 Task: Add an action where "Type is" incident" in Customer not responding.
Action: Mouse moved to (19, 347)
Screenshot: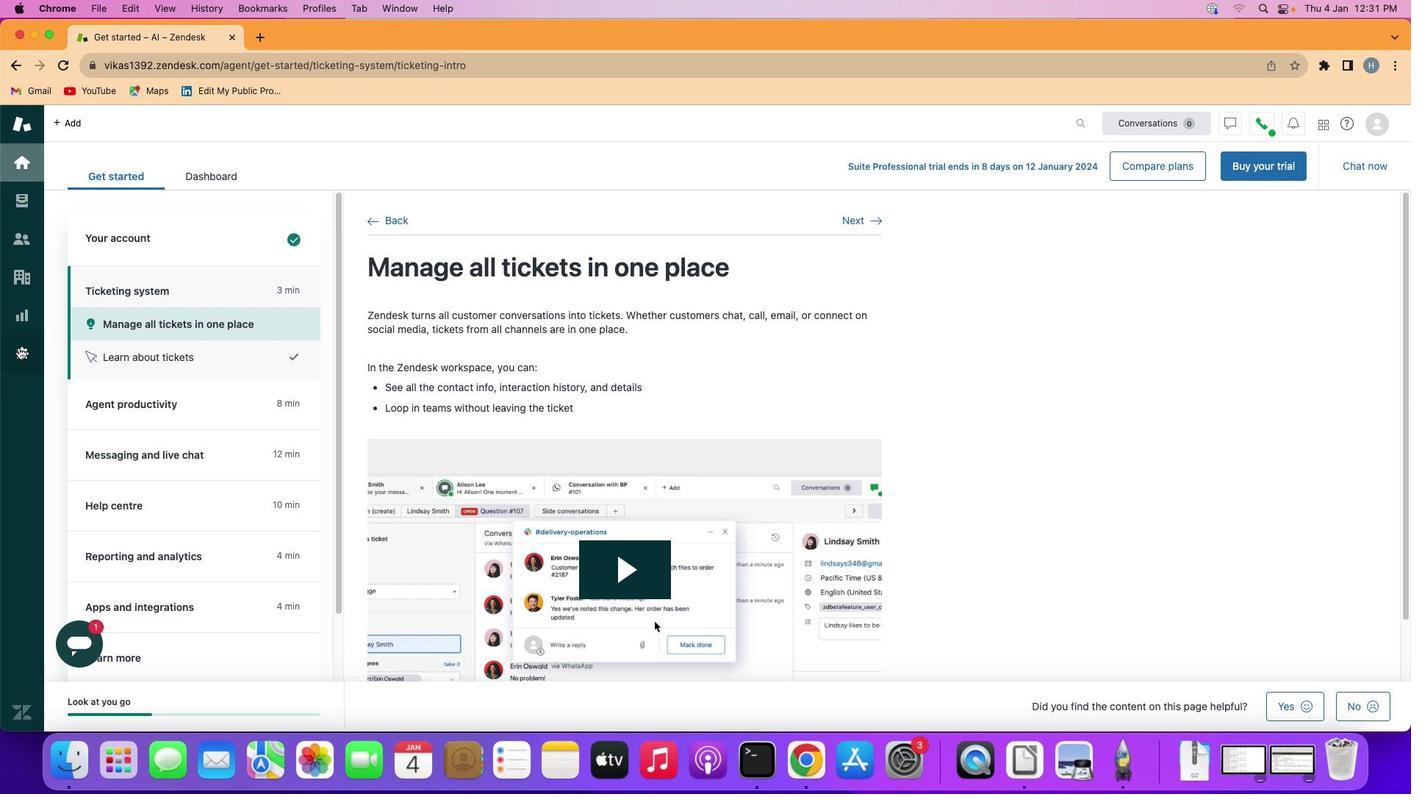 
Action: Mouse pressed left at (19, 347)
Screenshot: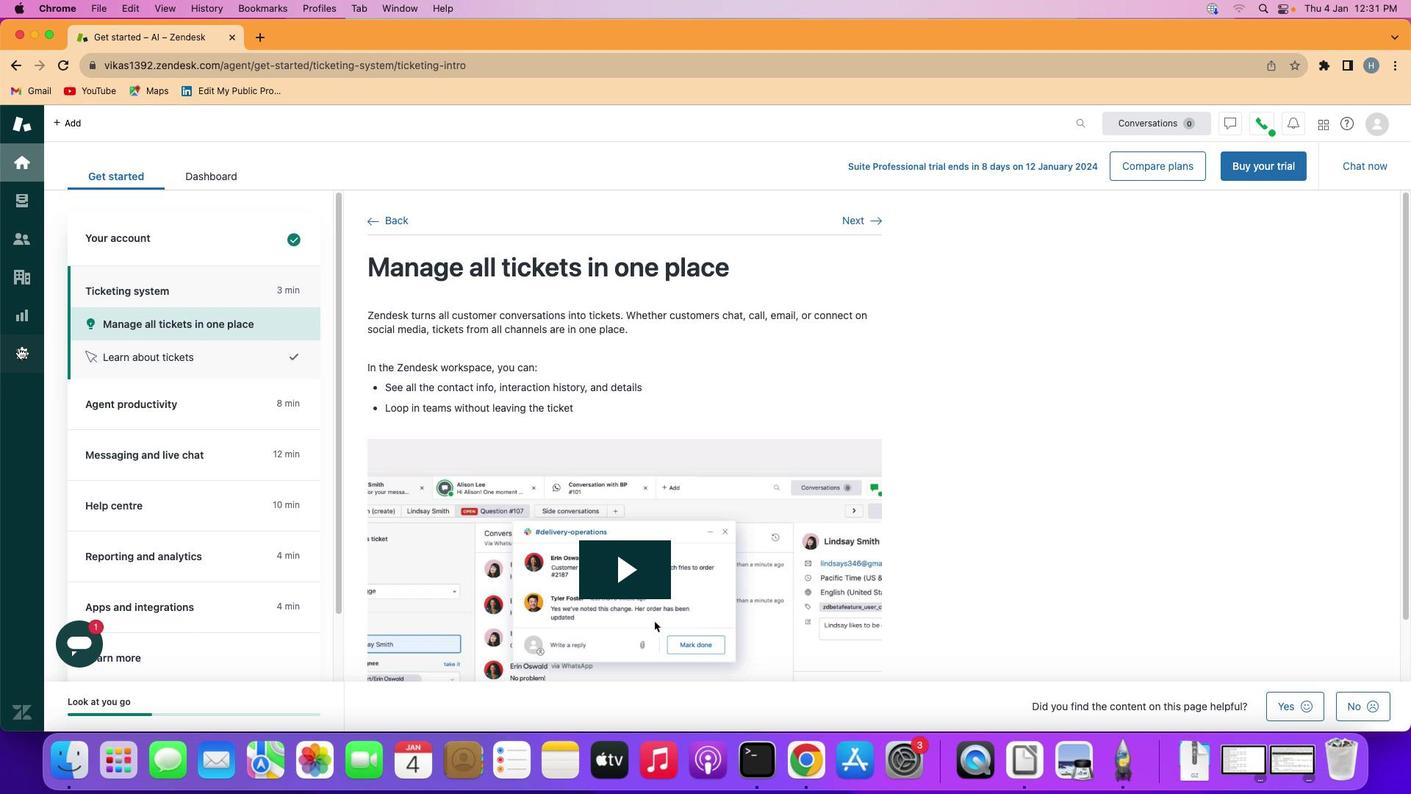 
Action: Mouse moved to (287, 602)
Screenshot: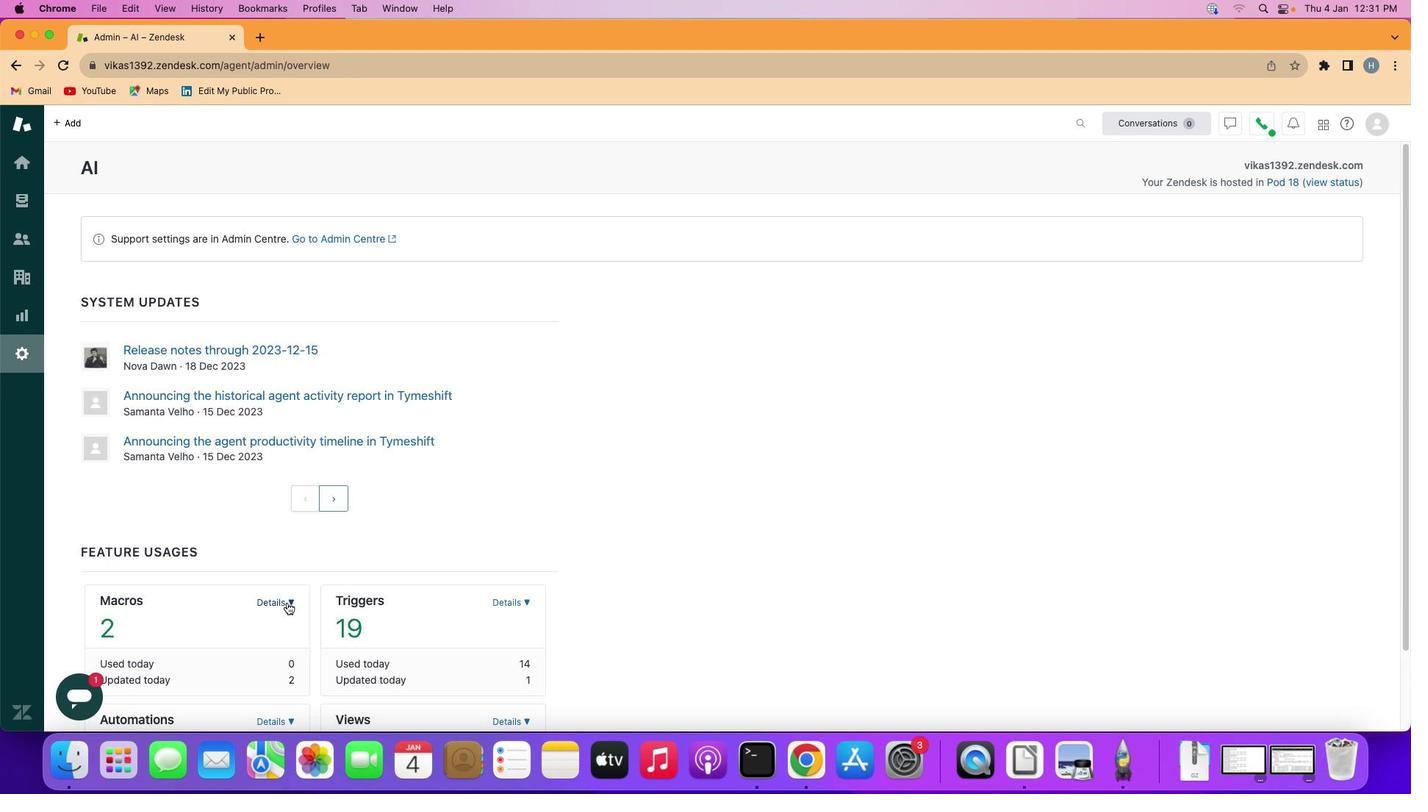 
Action: Mouse pressed left at (287, 602)
Screenshot: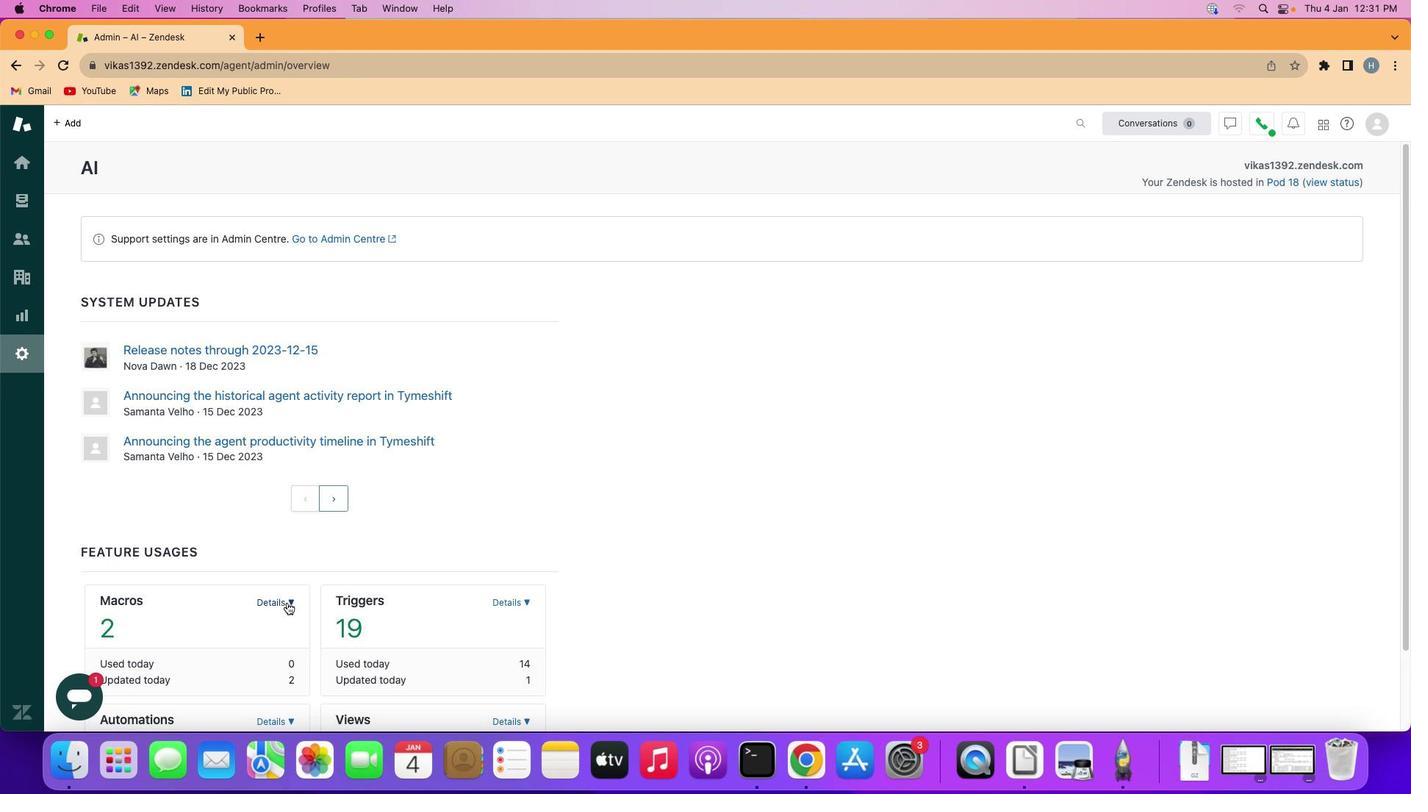 
Action: Mouse moved to (229, 681)
Screenshot: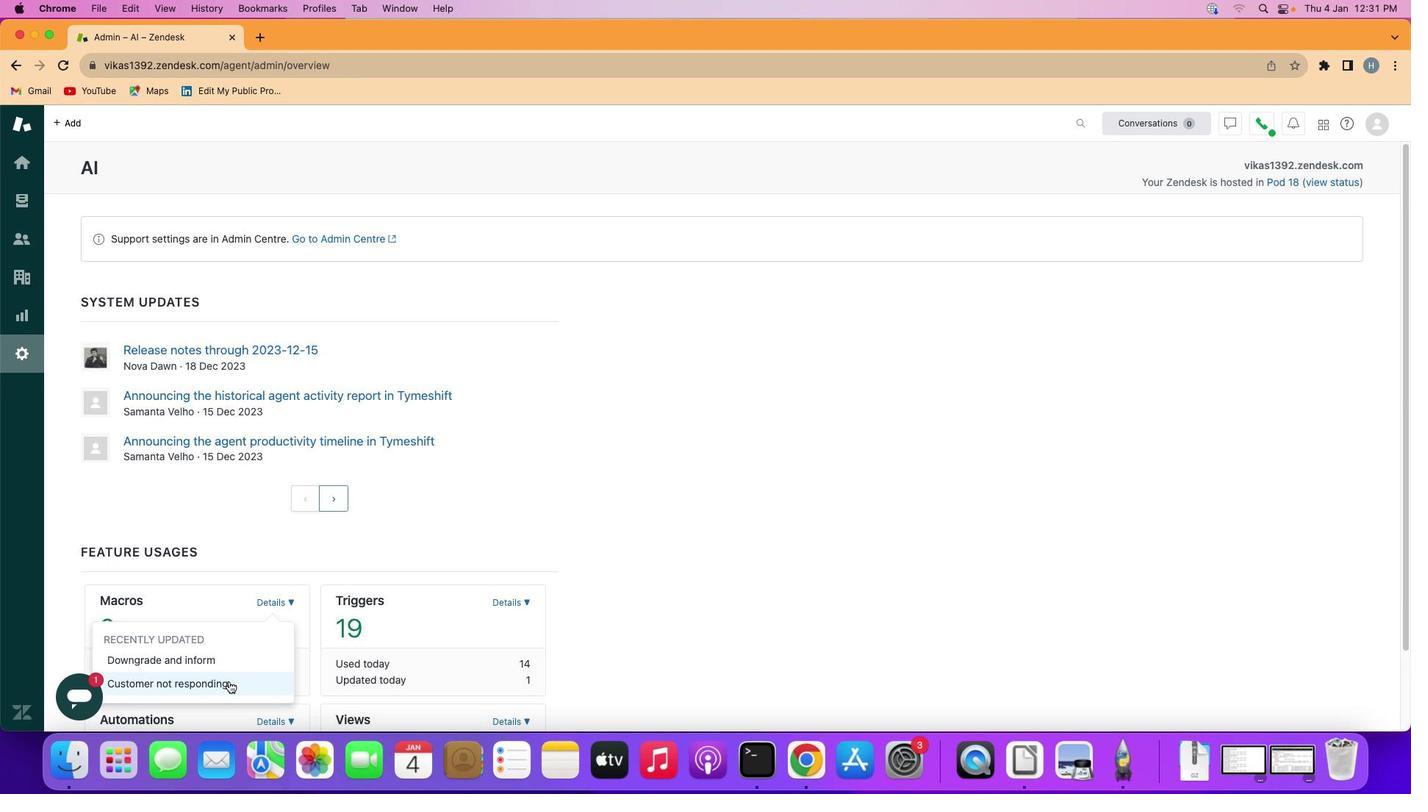 
Action: Mouse pressed left at (229, 681)
Screenshot: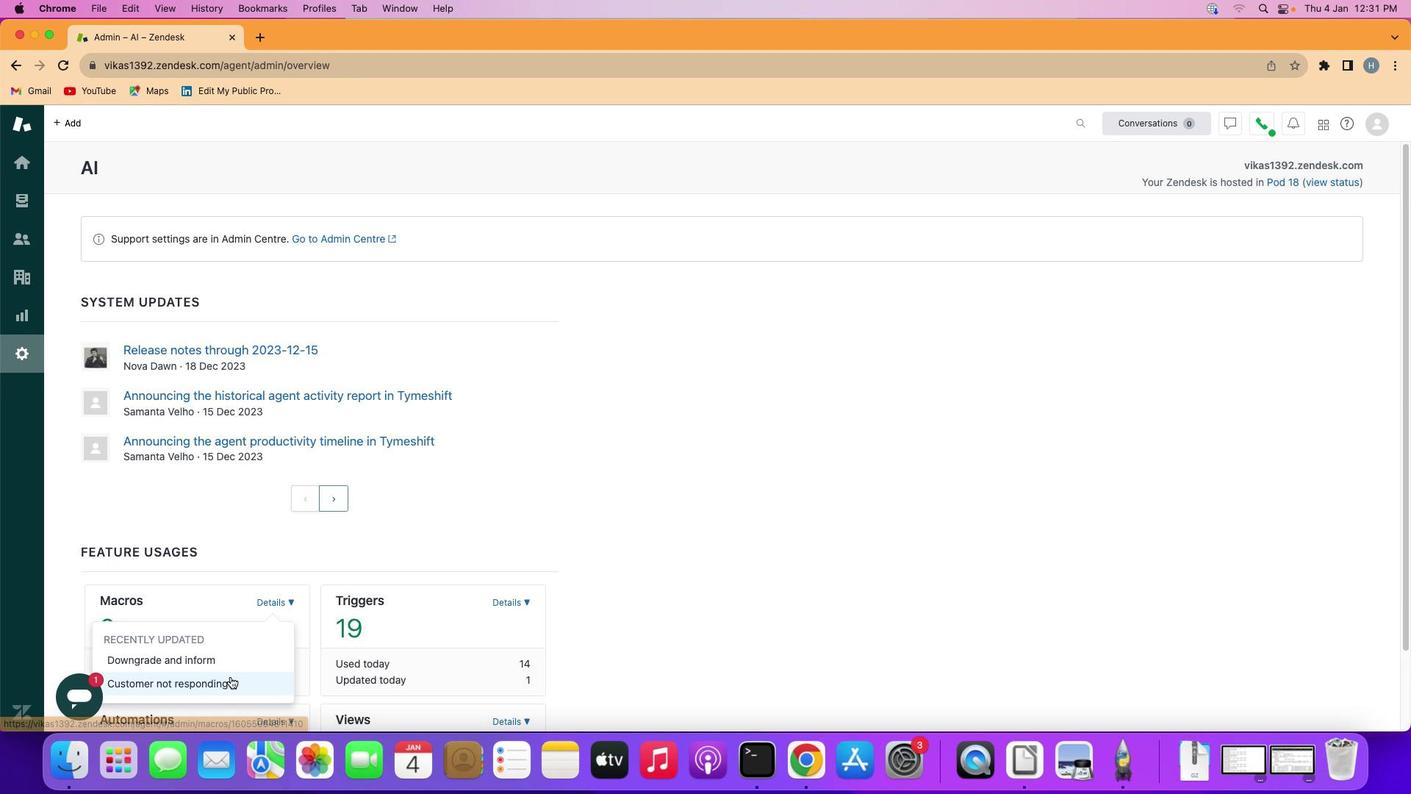 
Action: Mouse moved to (254, 534)
Screenshot: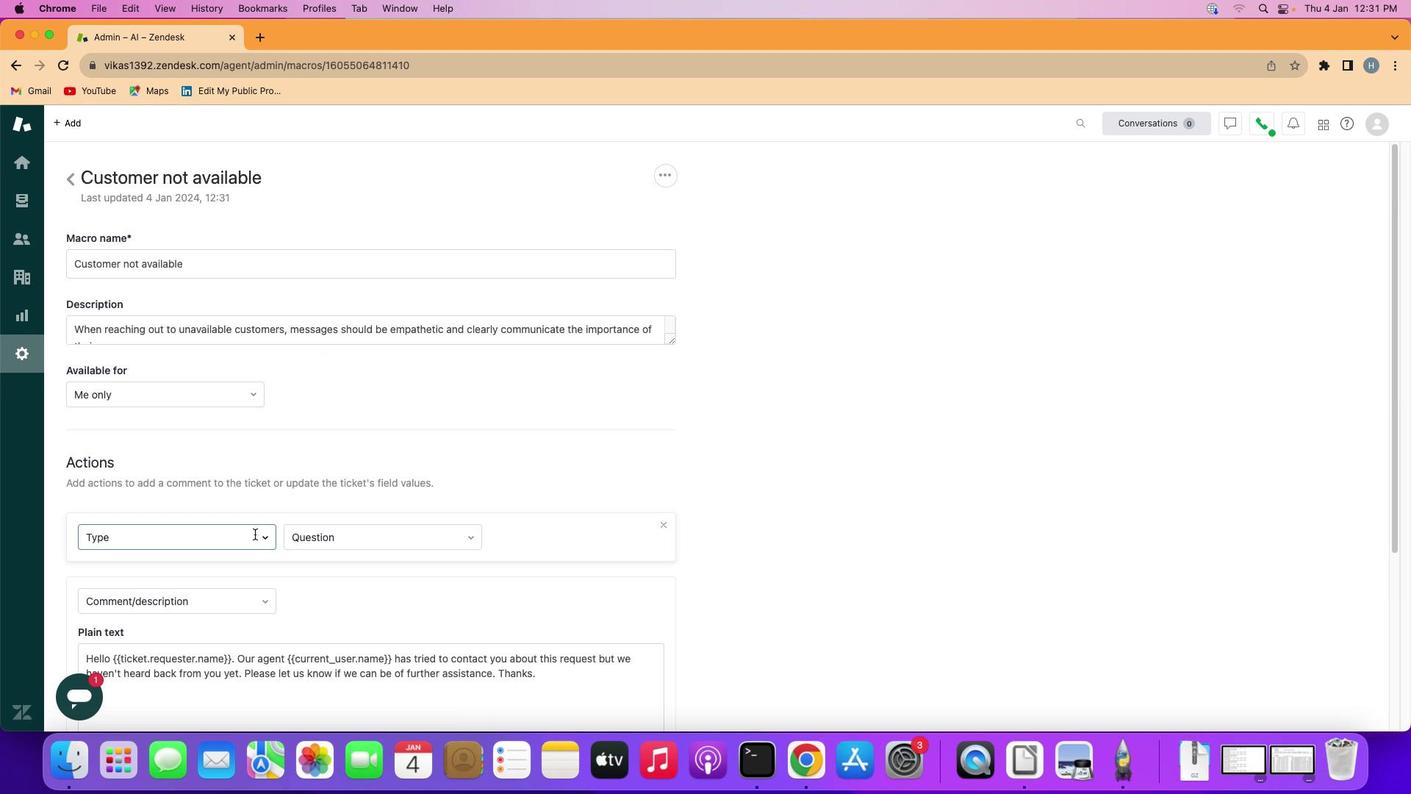 
Action: Mouse pressed left at (254, 534)
Screenshot: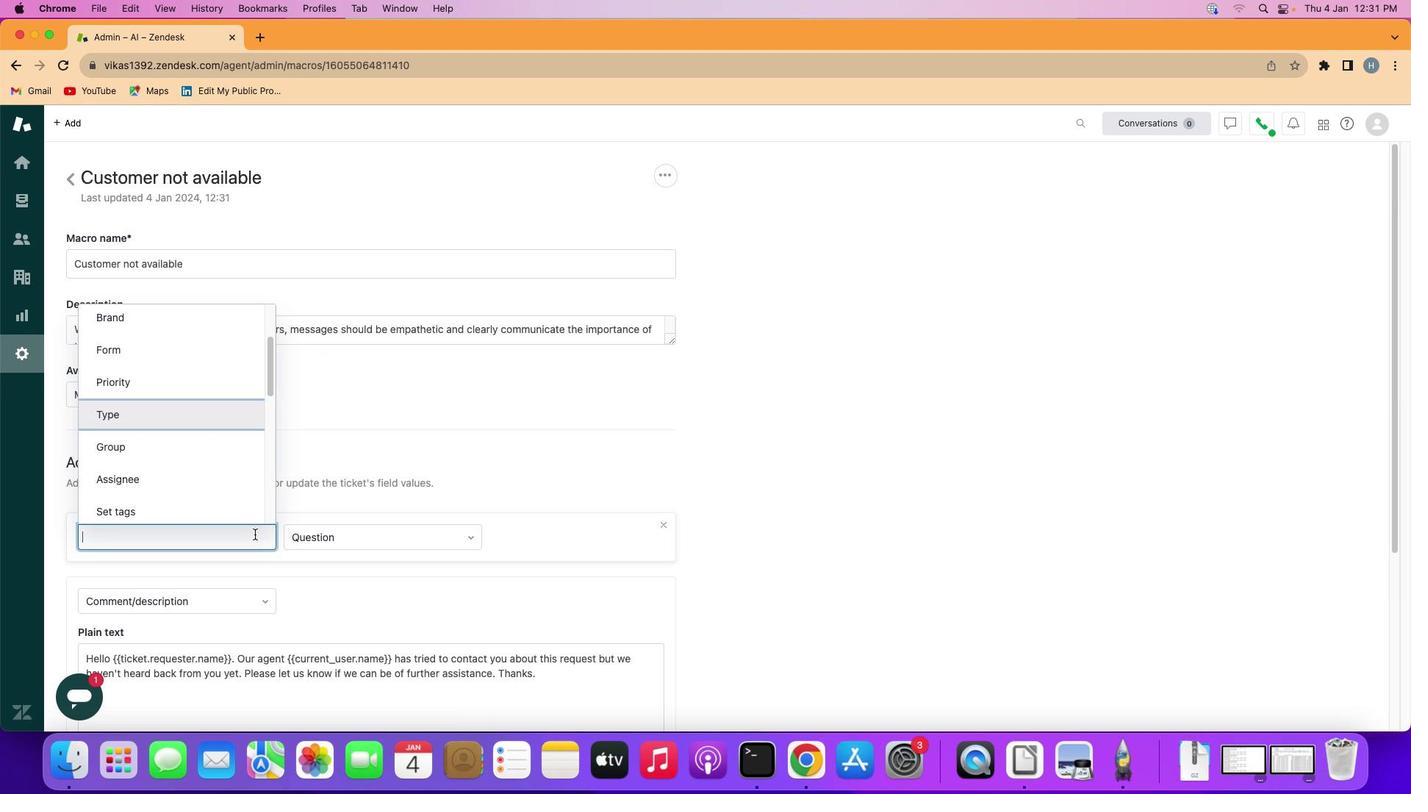 
Action: Mouse moved to (221, 424)
Screenshot: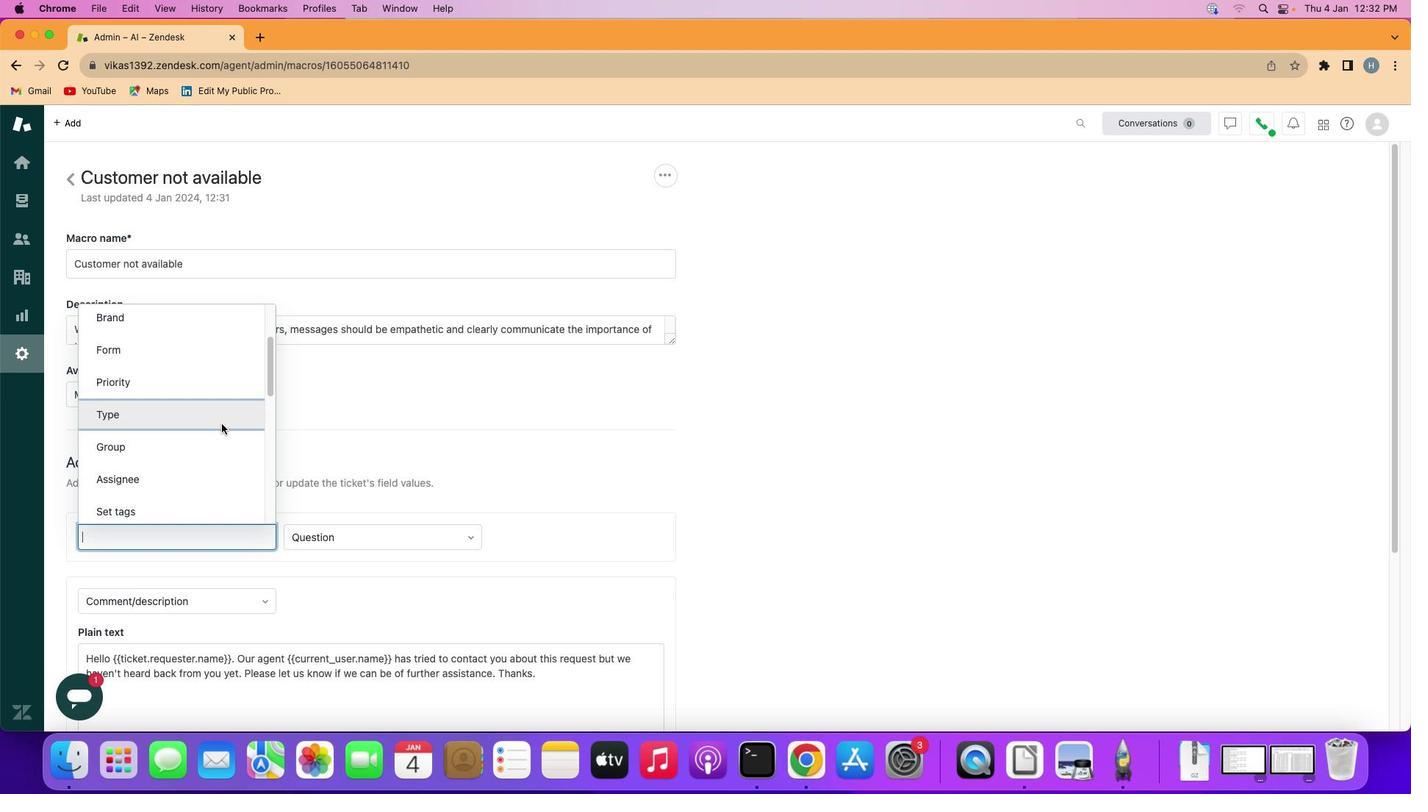 
Action: Mouse pressed left at (221, 424)
Screenshot: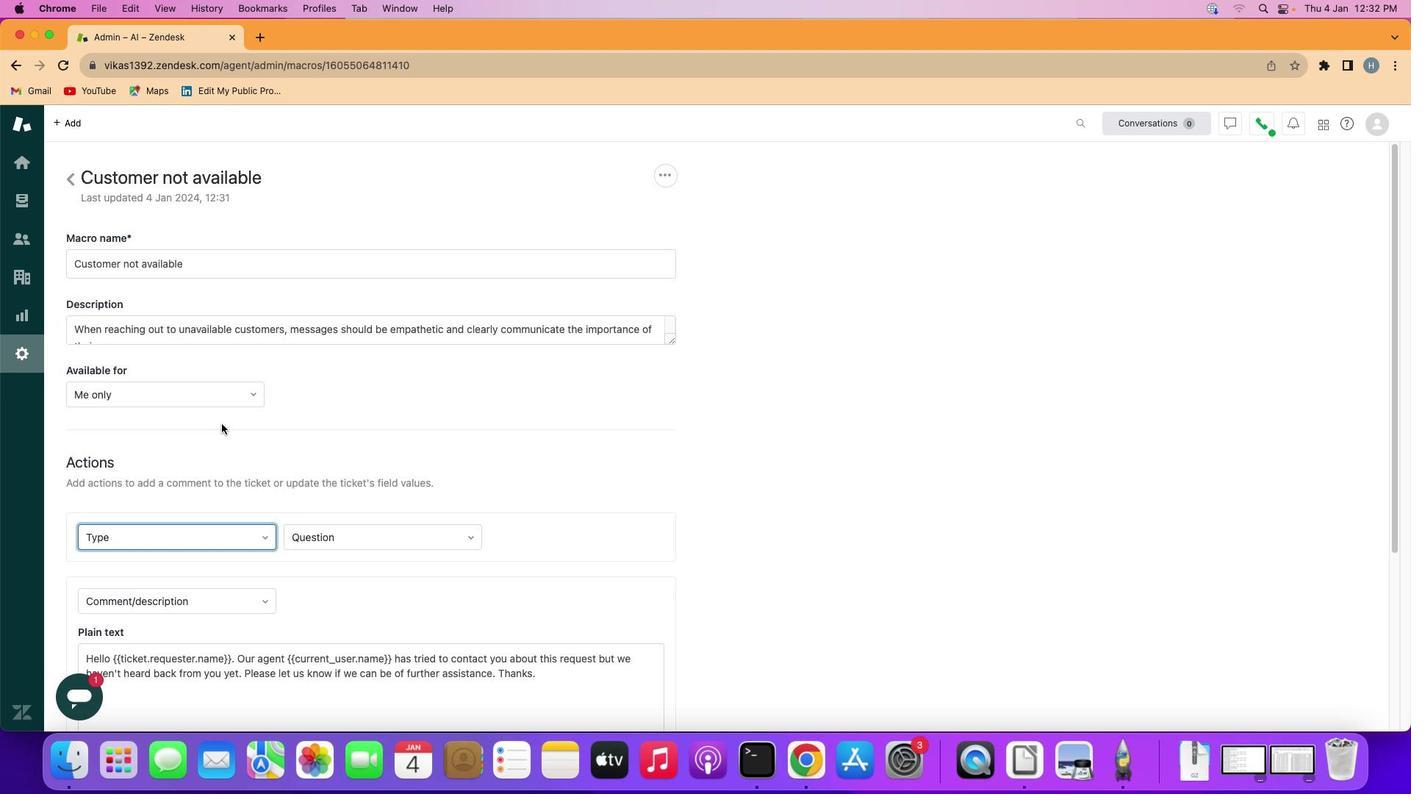 
Action: Mouse moved to (362, 536)
Screenshot: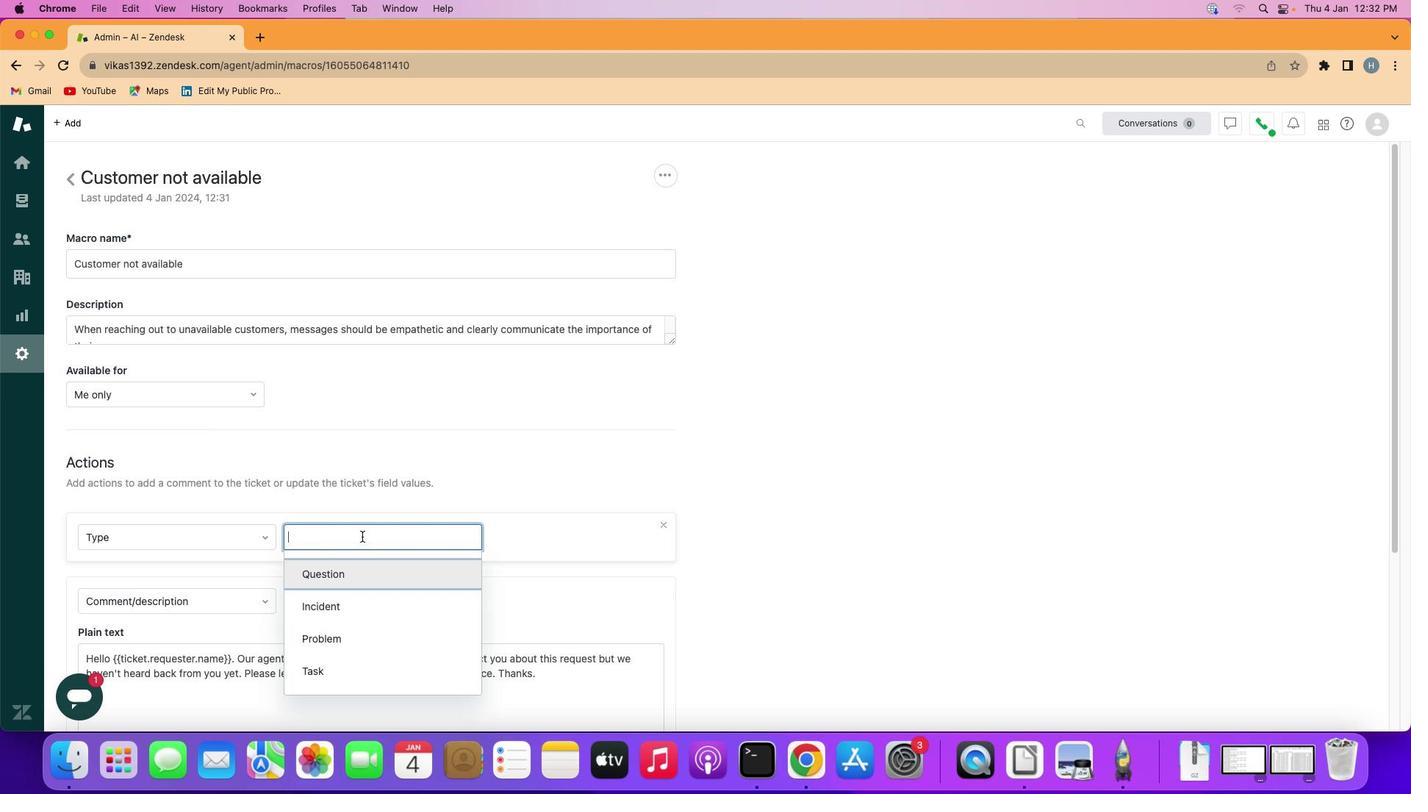 
Action: Mouse pressed left at (362, 536)
Screenshot: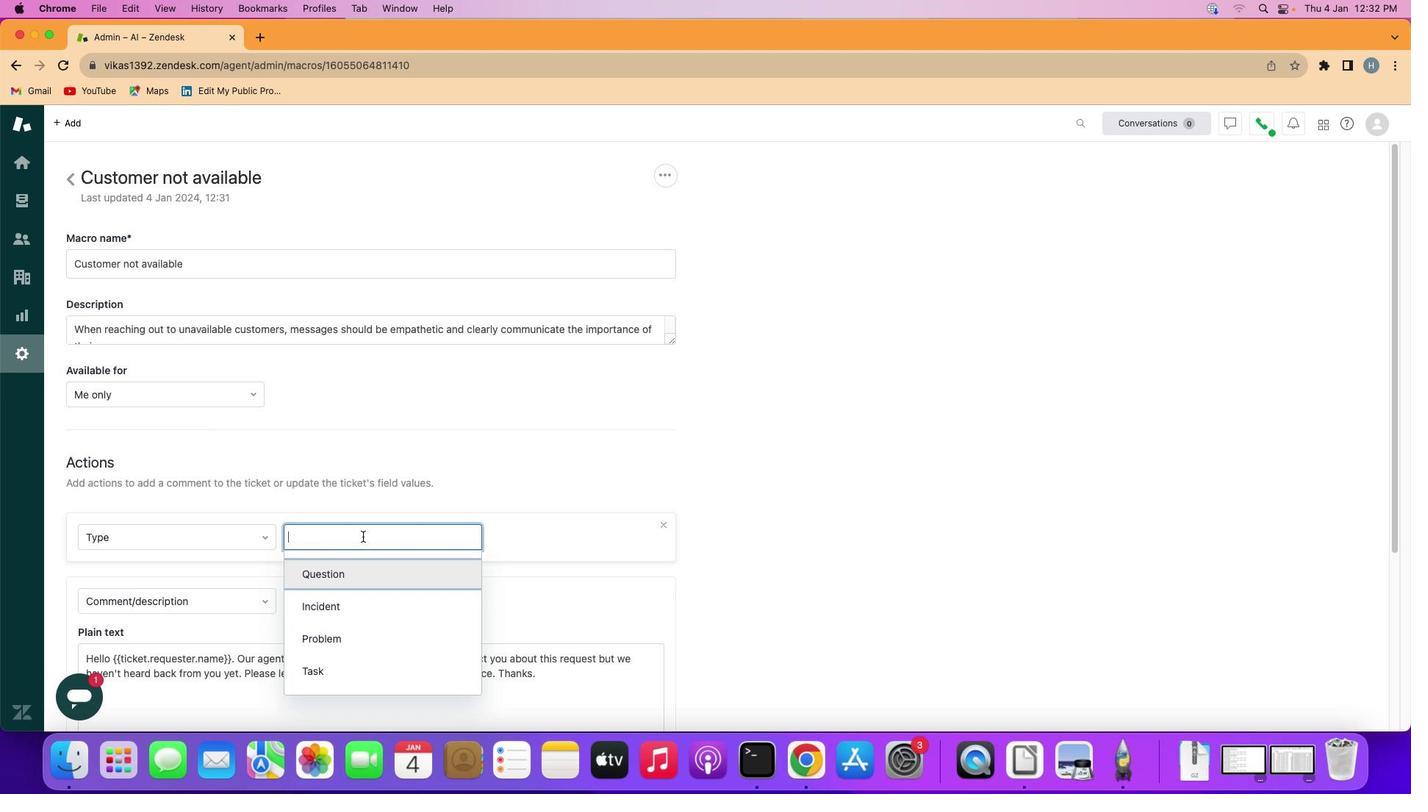 
Action: Mouse moved to (373, 601)
Screenshot: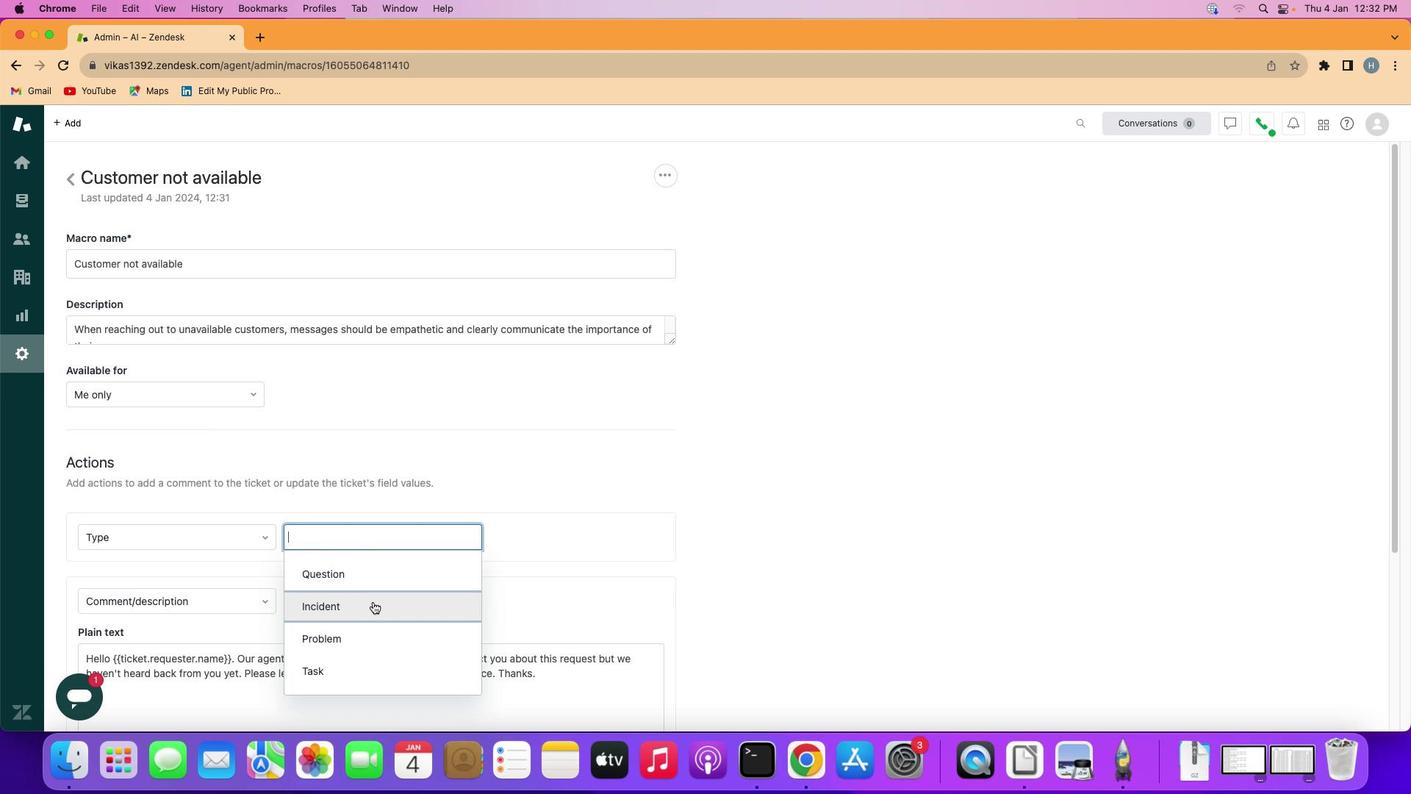 
Action: Mouse pressed left at (373, 601)
Screenshot: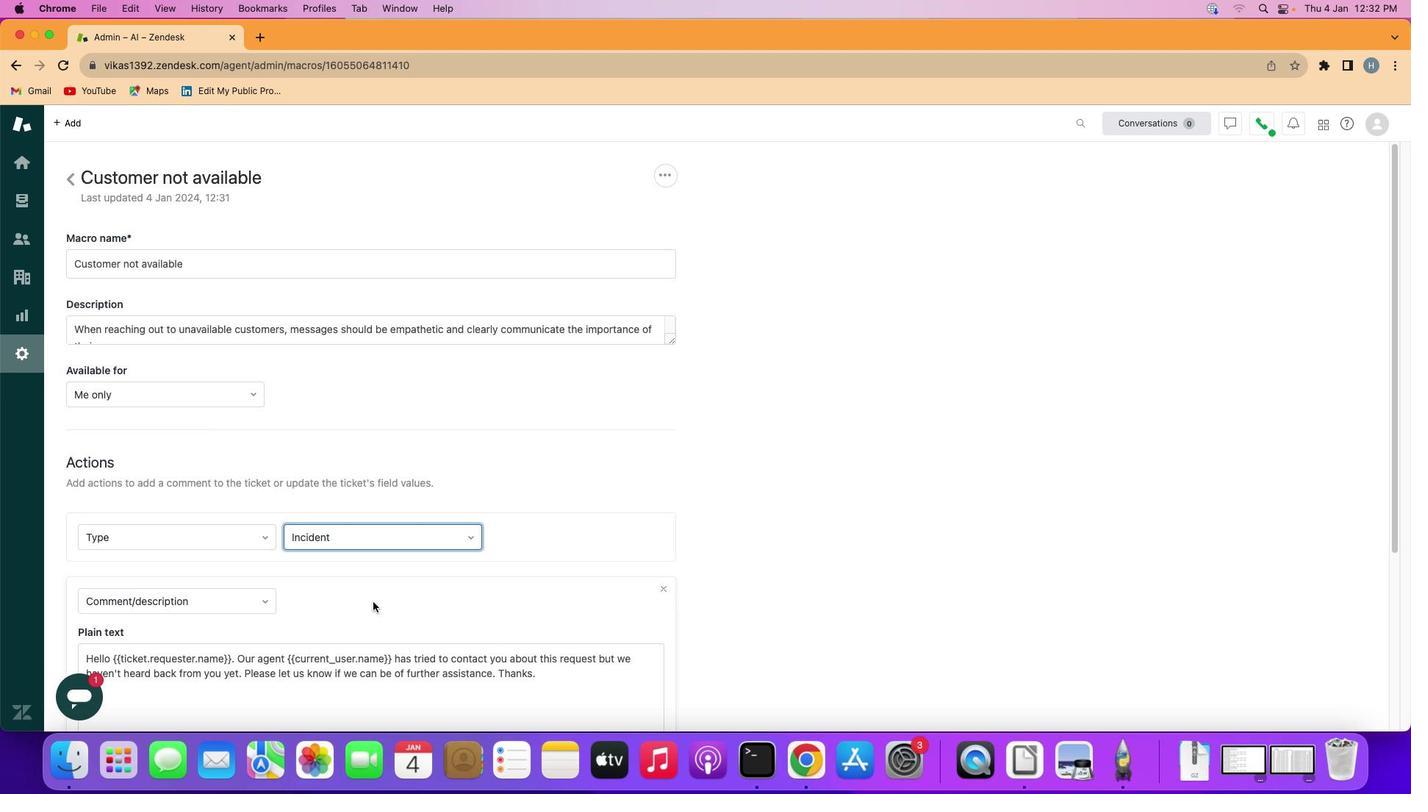 
Action: Mouse moved to (547, 628)
Screenshot: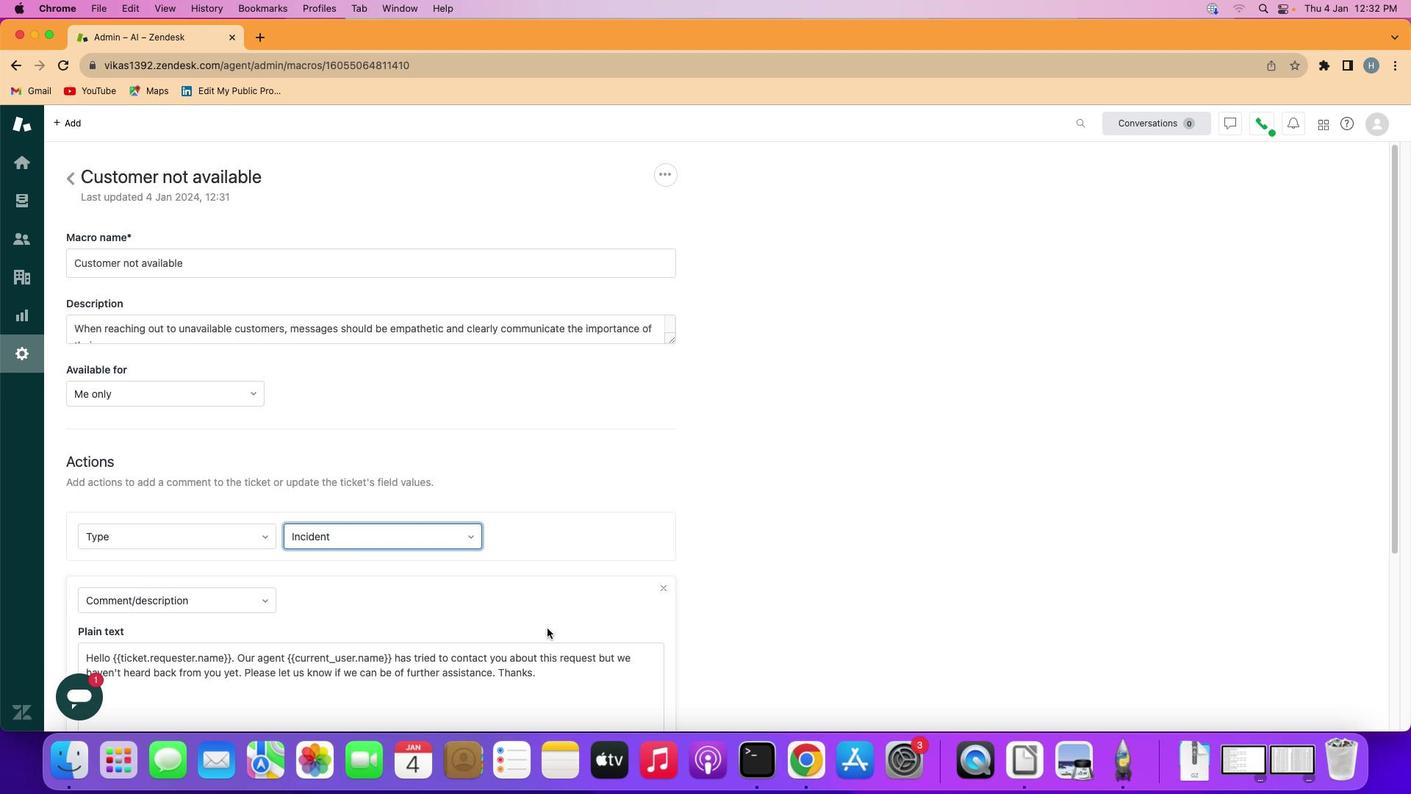 
Action: Mouse scrolled (547, 628) with delta (0, 0)
Screenshot: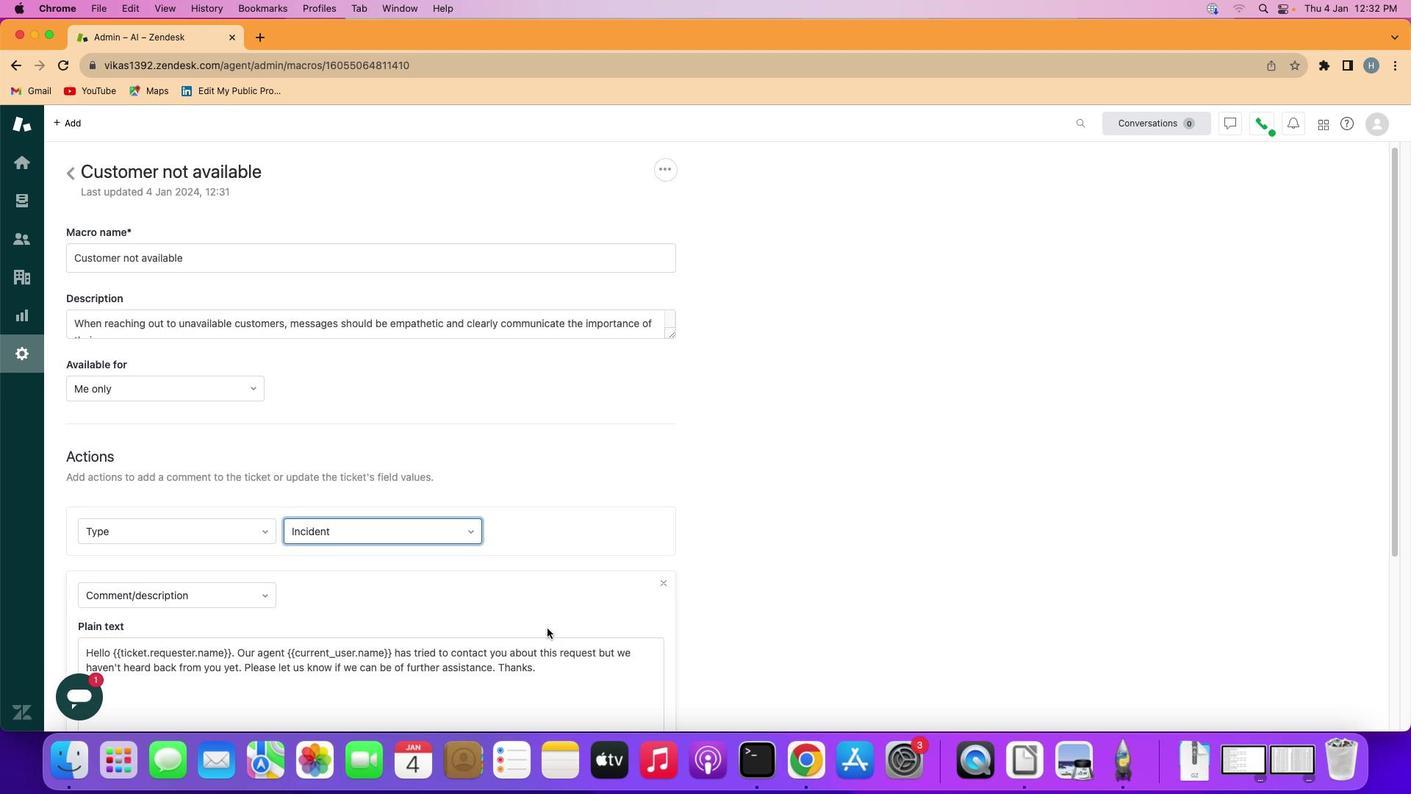 
Action: Mouse scrolled (547, 628) with delta (0, 0)
Screenshot: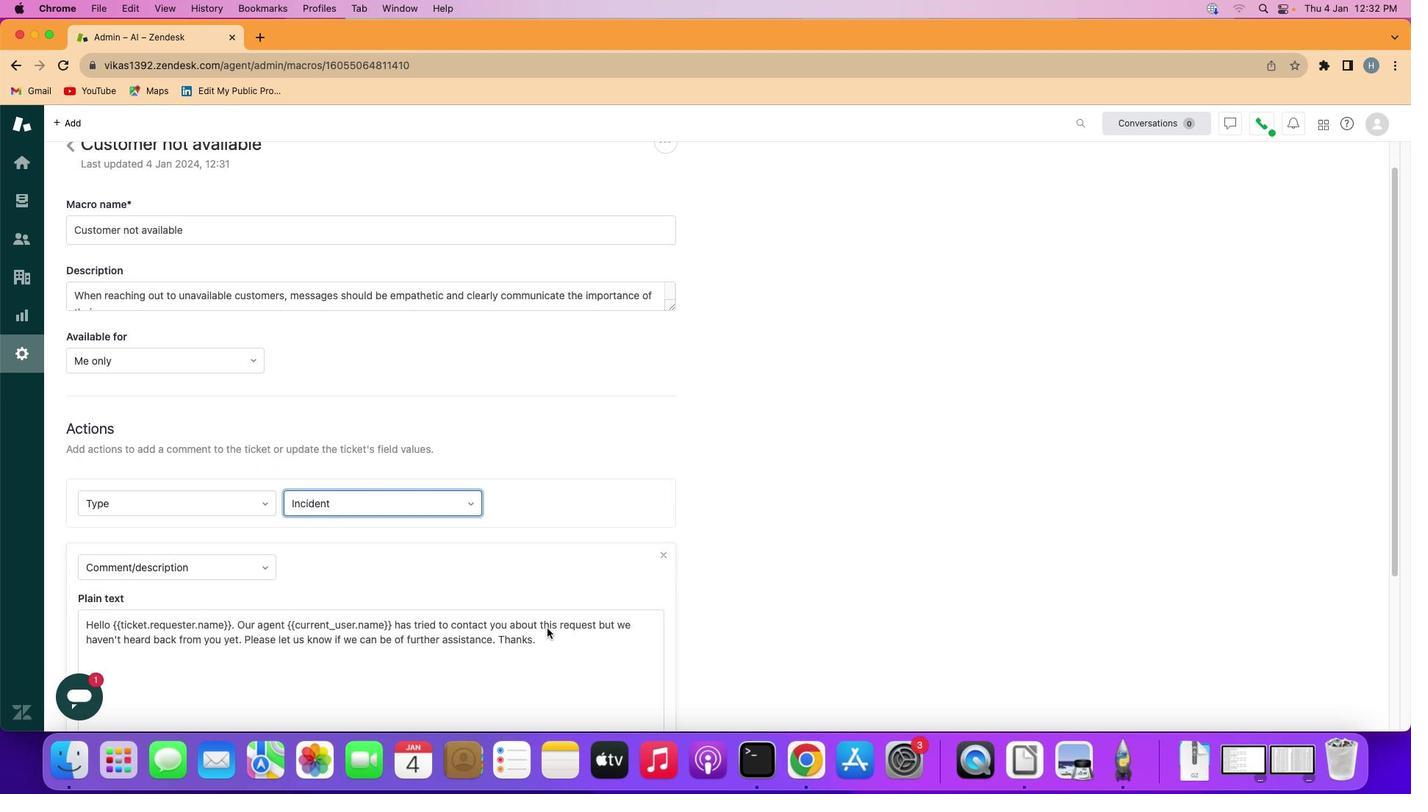 
Action: Mouse scrolled (547, 628) with delta (0, -1)
Screenshot: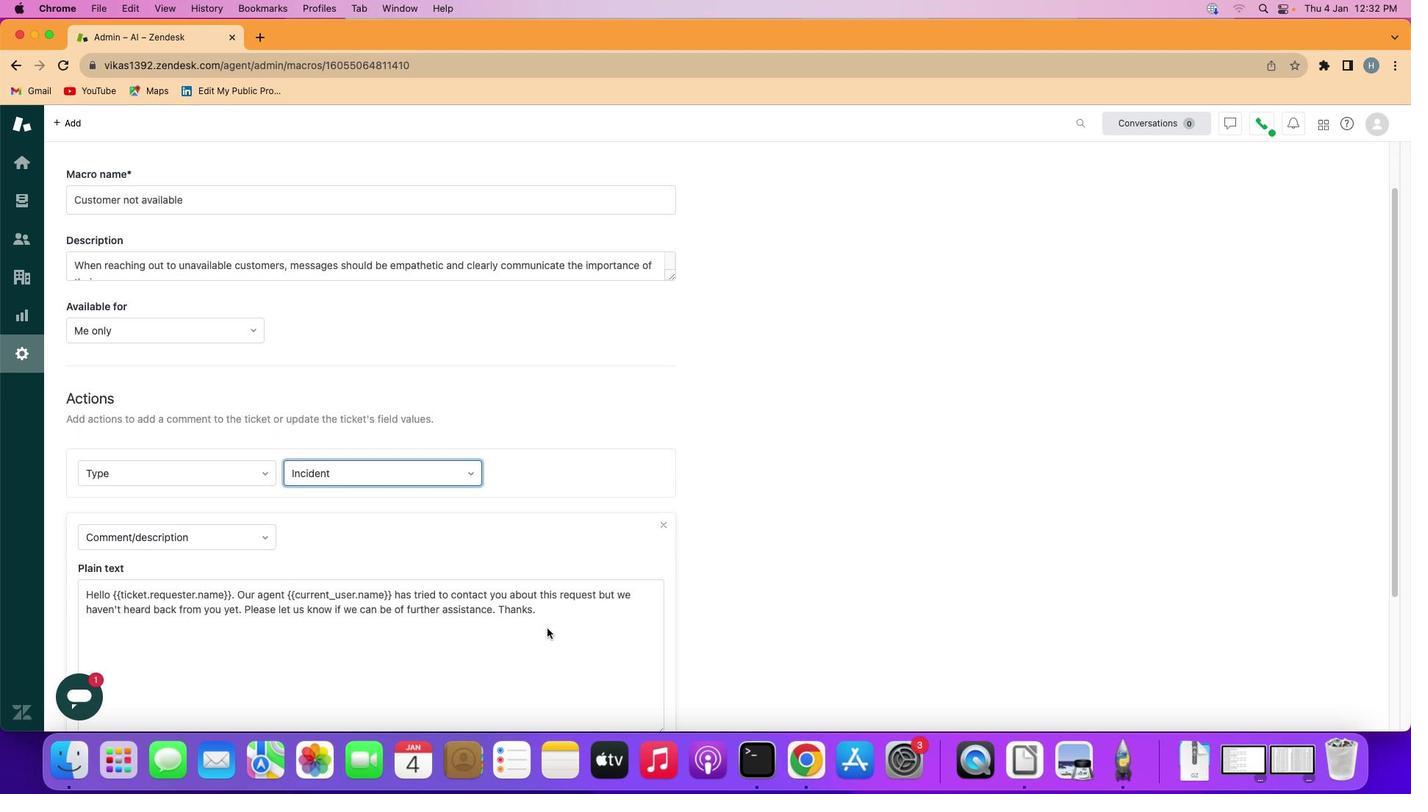 
Action: Mouse scrolled (547, 628) with delta (0, -2)
Screenshot: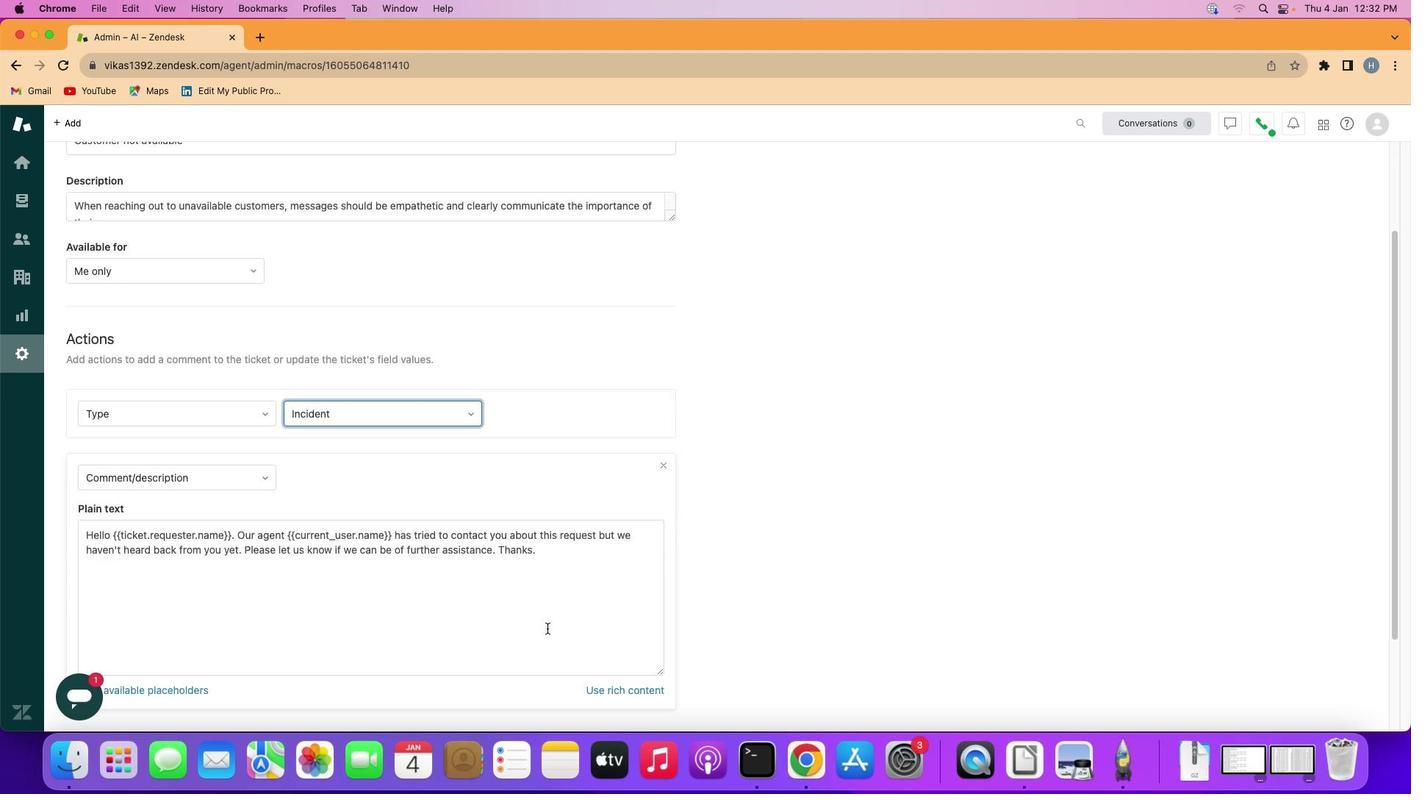 
Action: Mouse moved to (547, 630)
Screenshot: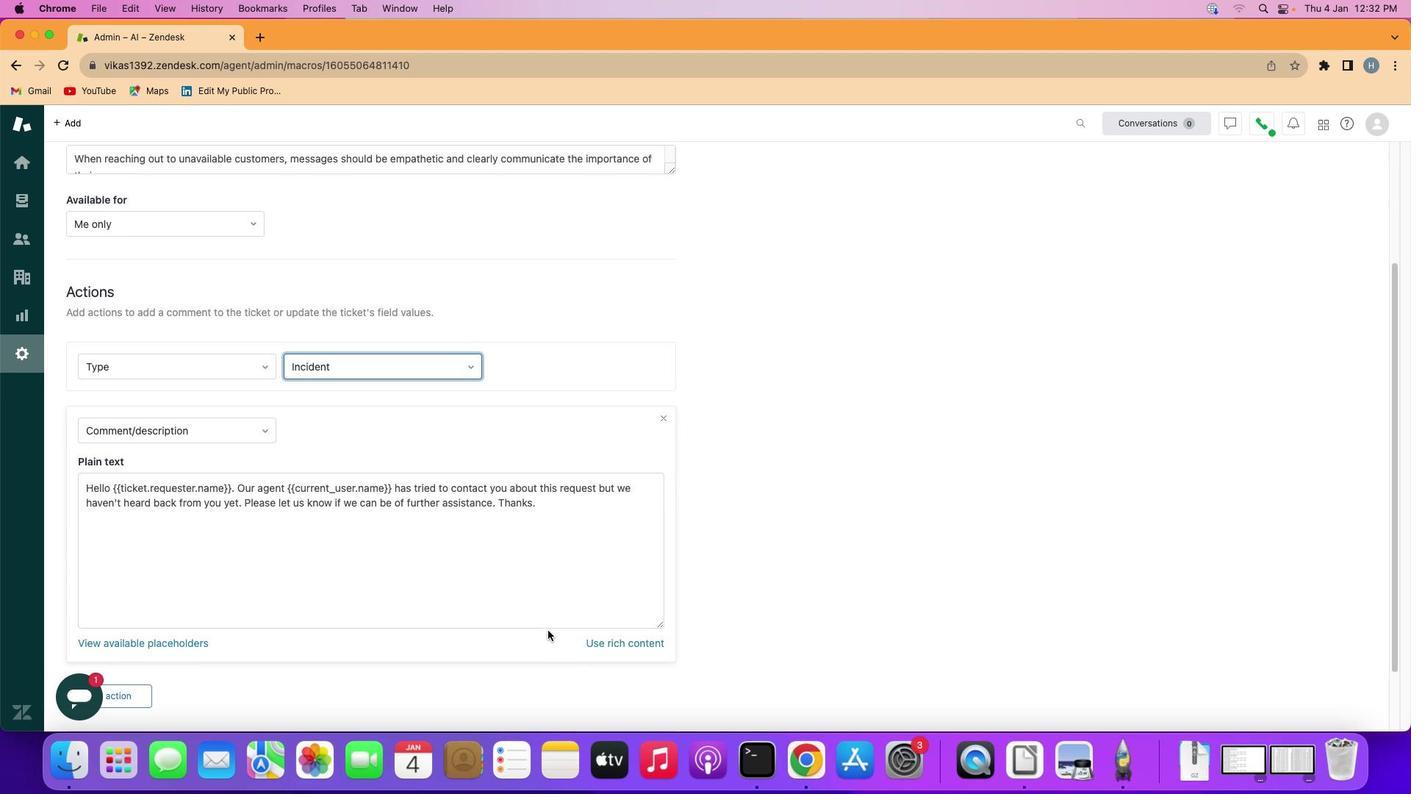 
Action: Mouse scrolled (547, 630) with delta (0, 0)
Screenshot: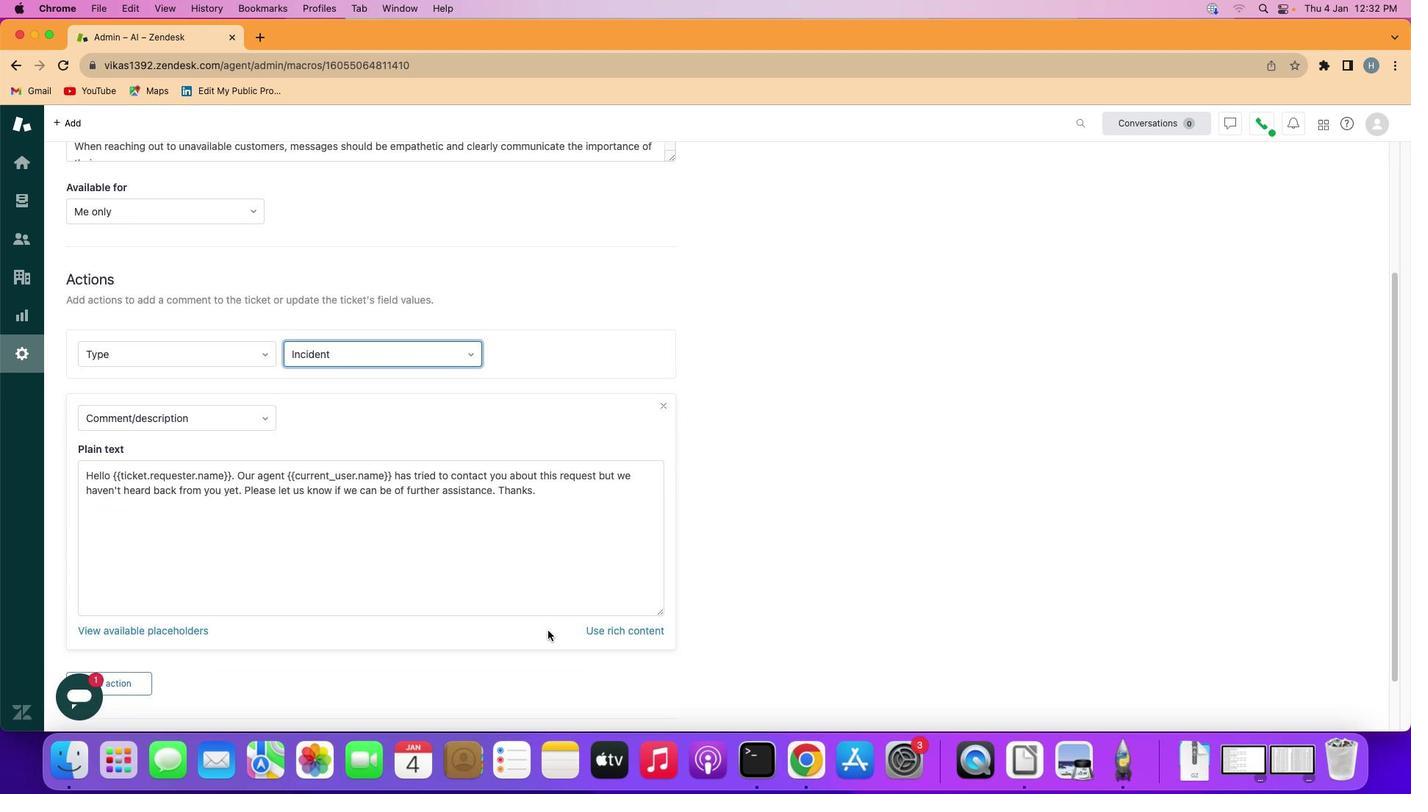 
Action: Mouse moved to (547, 630)
Screenshot: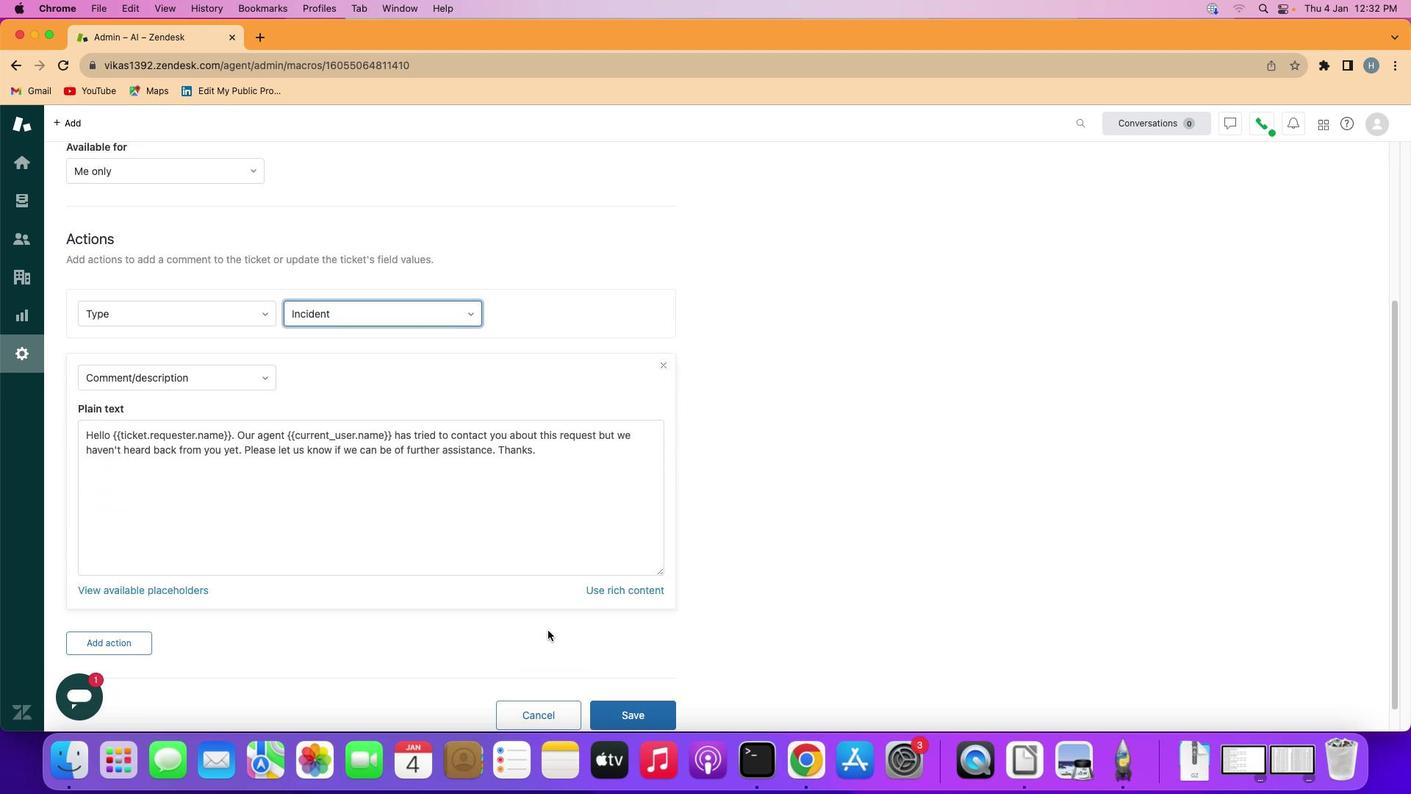 
Action: Mouse scrolled (547, 630) with delta (0, 0)
Screenshot: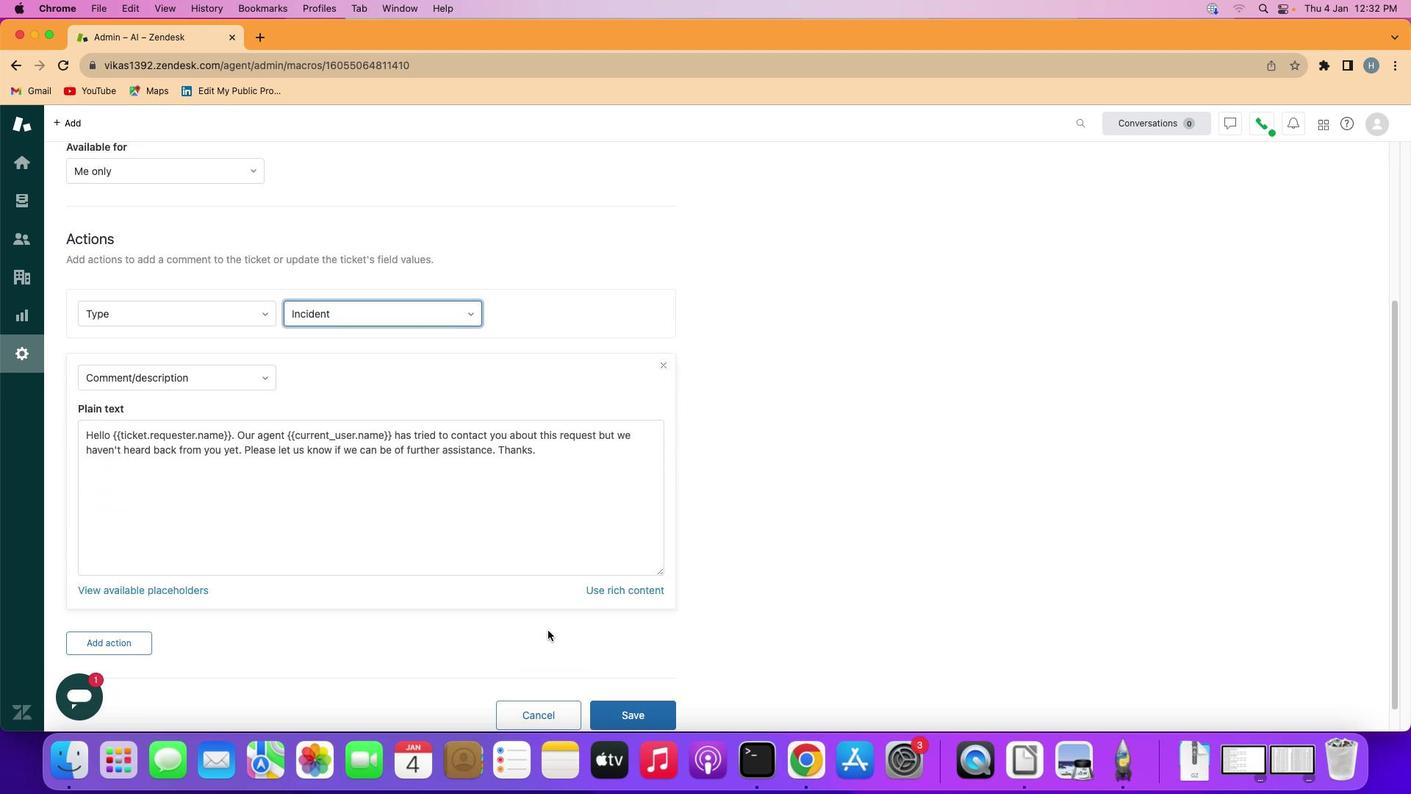 
Action: Mouse scrolled (547, 630) with delta (0, -2)
Screenshot: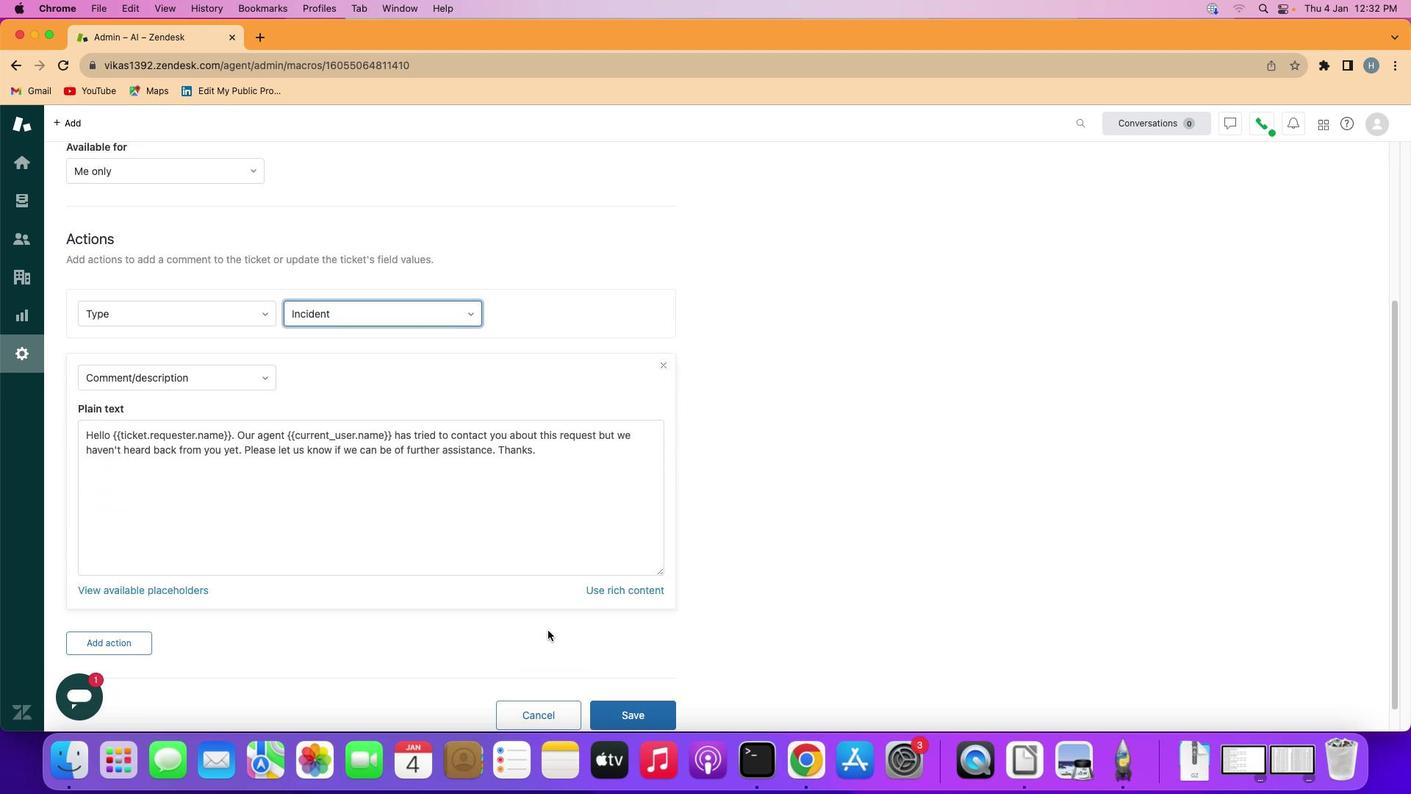 
Action: Mouse moved to (547, 630)
Screenshot: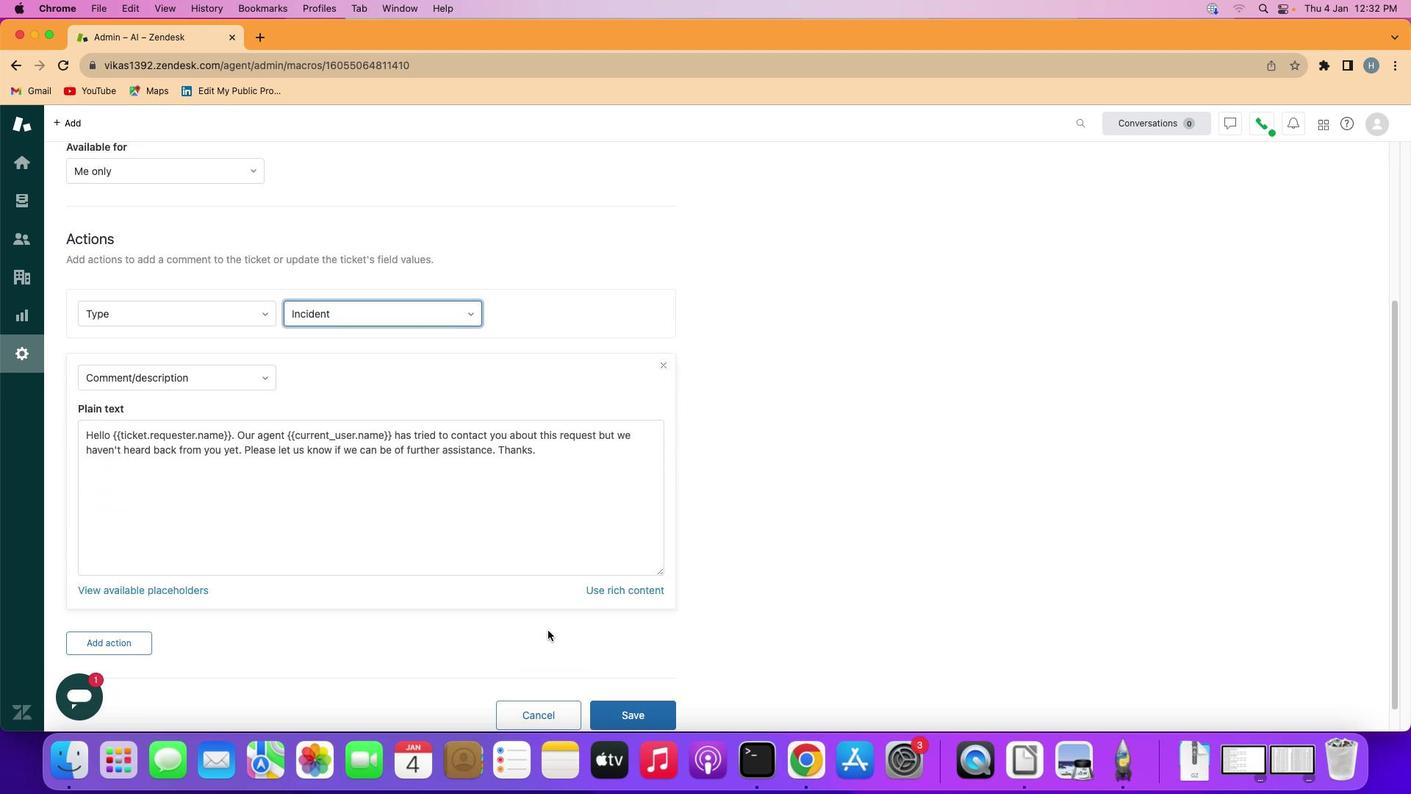 
Action: Mouse scrolled (547, 630) with delta (0, -2)
Screenshot: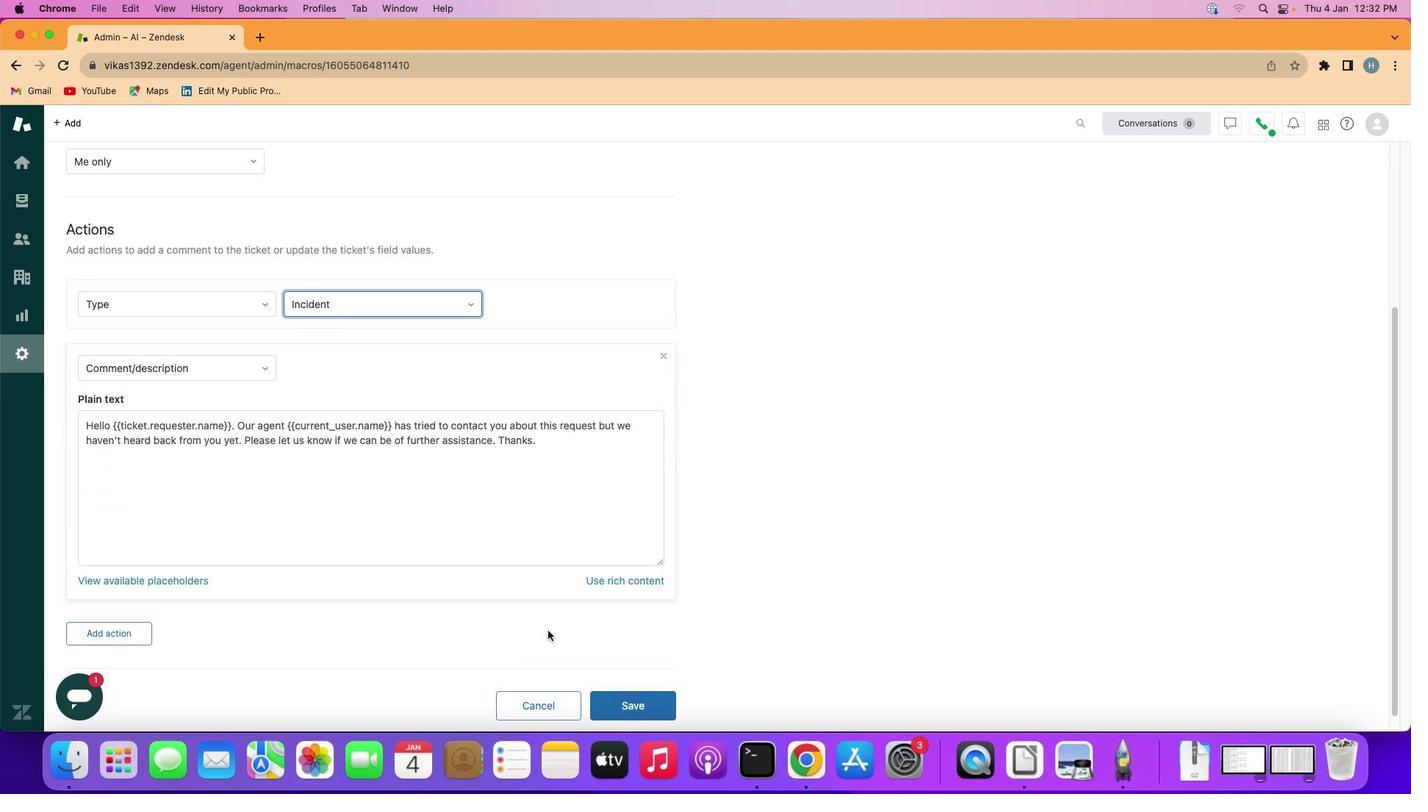 
Action: Mouse scrolled (547, 630) with delta (0, -3)
Screenshot: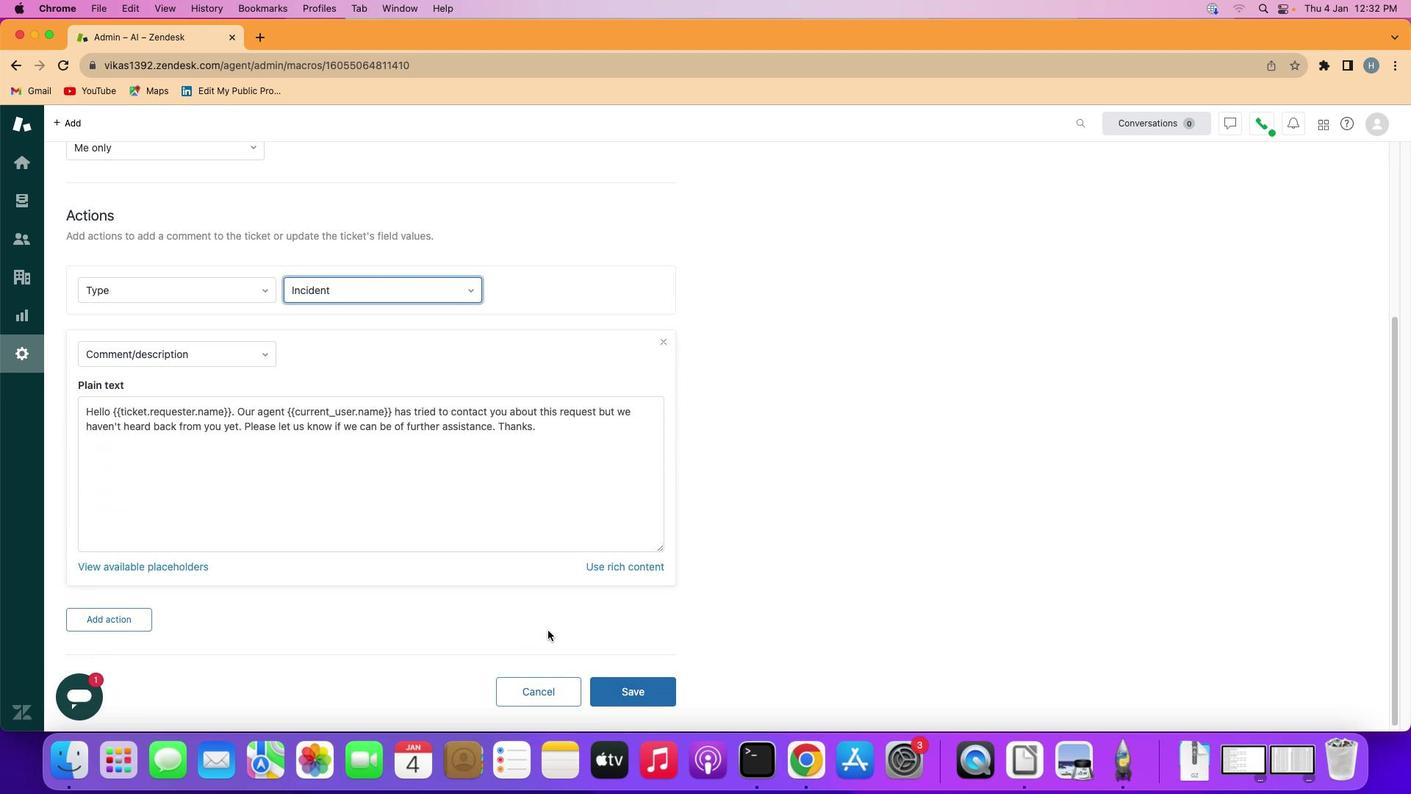 
Action: Mouse scrolled (547, 630) with delta (0, -3)
Screenshot: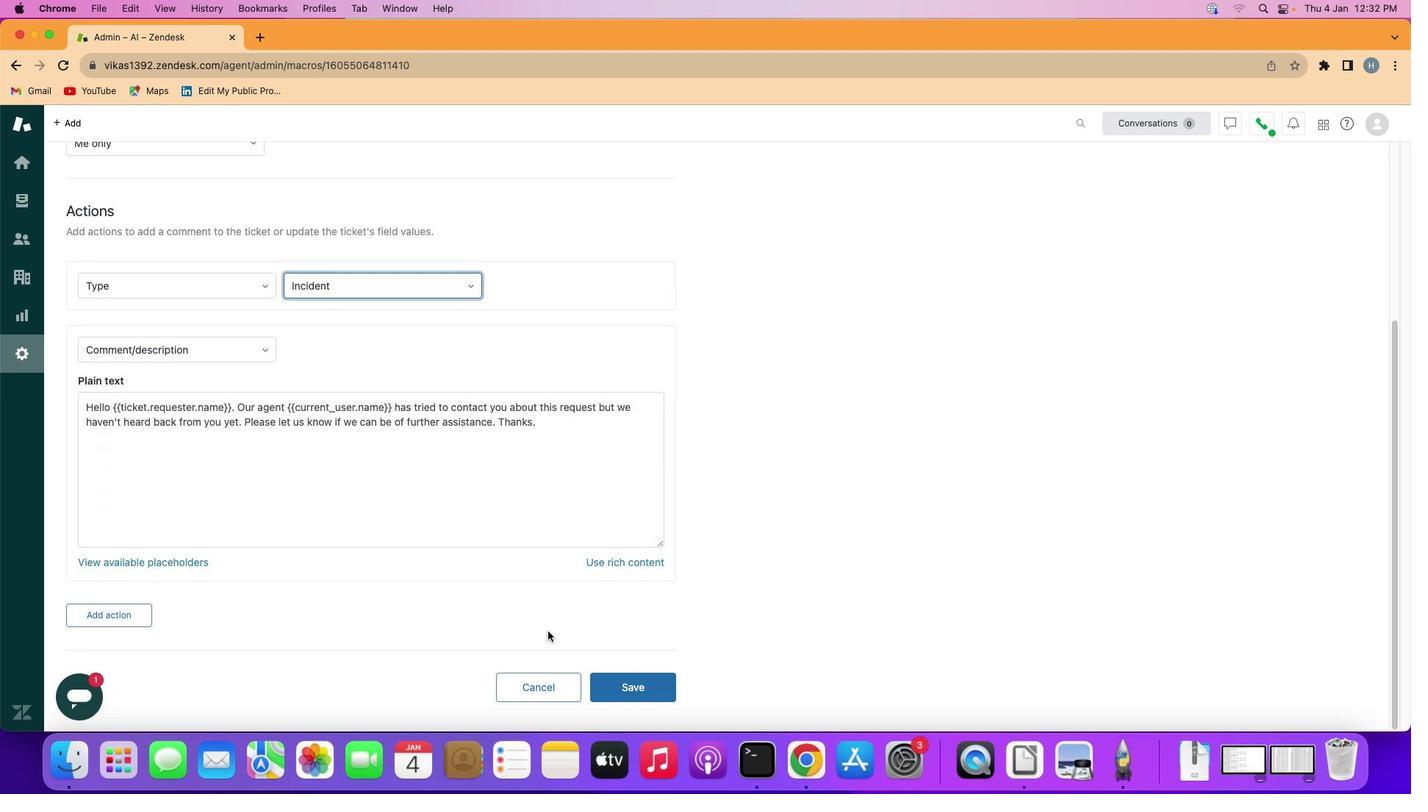 
Action: Mouse moved to (648, 683)
Screenshot: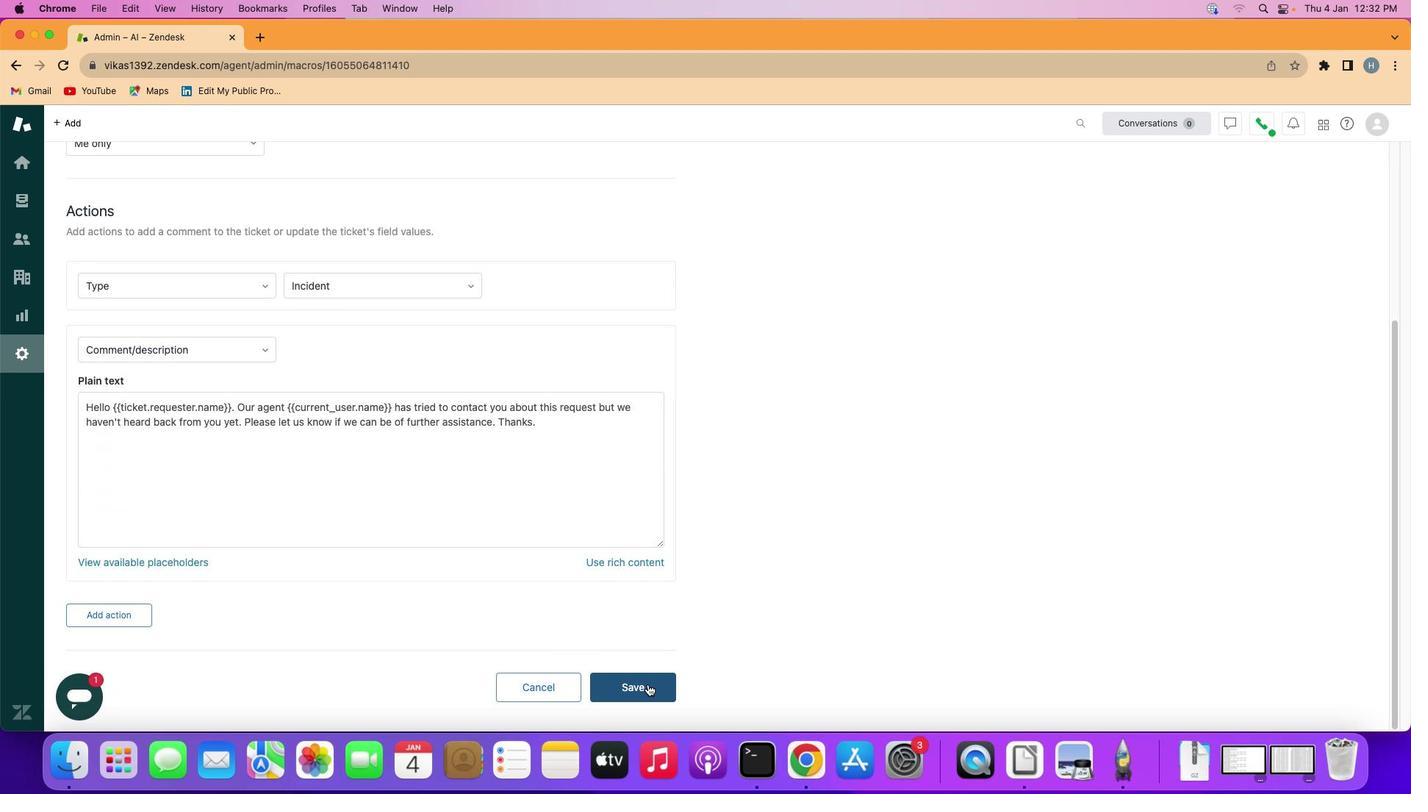 
Action: Mouse pressed left at (648, 683)
Screenshot: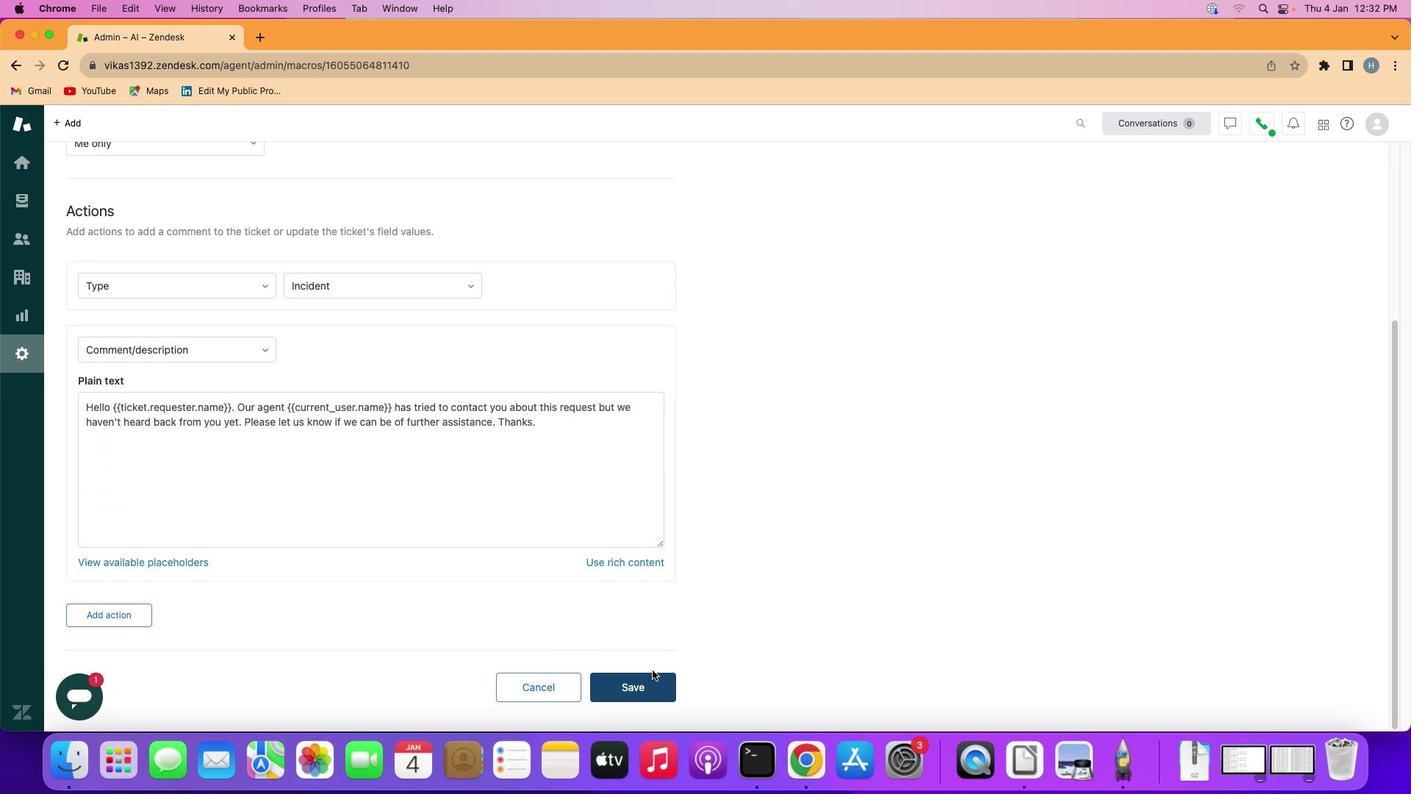 
Action: Mouse moved to (703, 492)
Screenshot: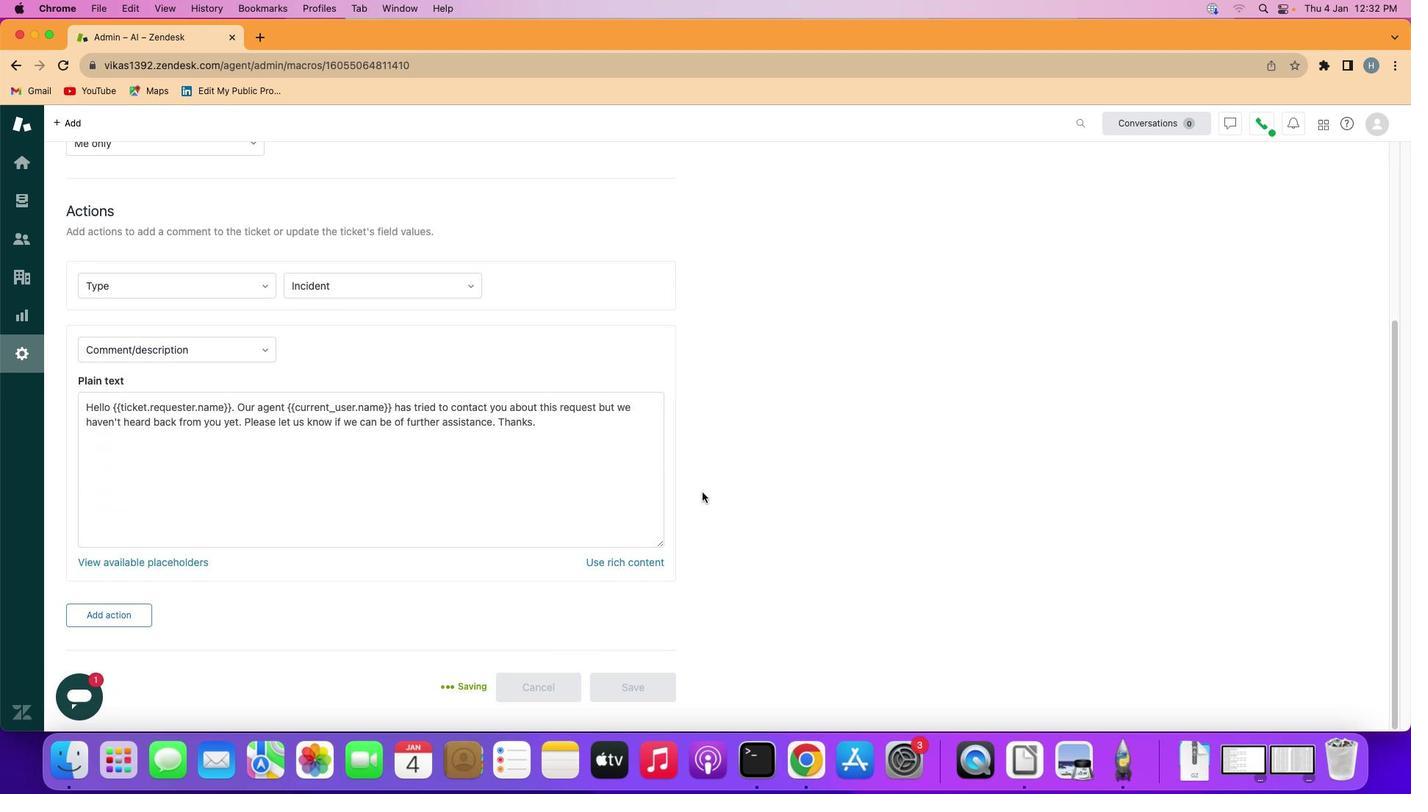 
